 Task: Open a Black Tie Letter Template save the file as 'inventory' Remove the following opetions from template: '1.	Type the sender company name_x000D_
2.	Type the sender company address_x000D_
3.	Type the recipient address_x000D_
4.	Type the closing_x000D_
5.	Type the sender title_x000D_
6.	Type the sender company name_x000D_
'Pick the date  '18 May, 2023' and type Salutation  Greetings. Add body to the letter I wanted to express my sincere appreciation for your hard work and dedication. Your commitment to excellence has not gone unnoticed, and I am grateful to have you as part of our team. Your contributions are invaluable, and I look forward to our continued success together.. Insert watermark  'confidential 37'
Action: Mouse moved to (19, 18)
Screenshot: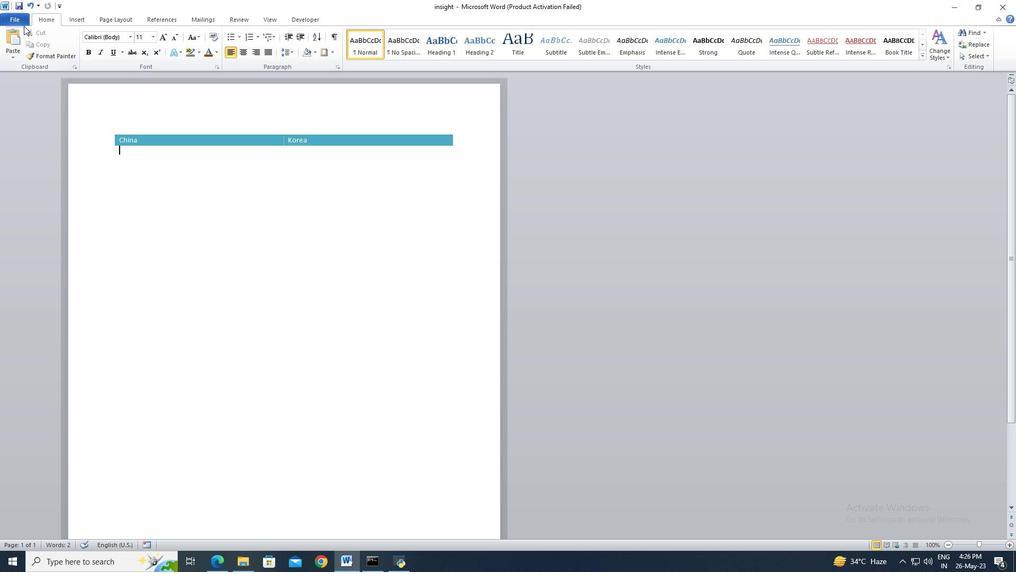 
Action: Mouse pressed left at (19, 18)
Screenshot: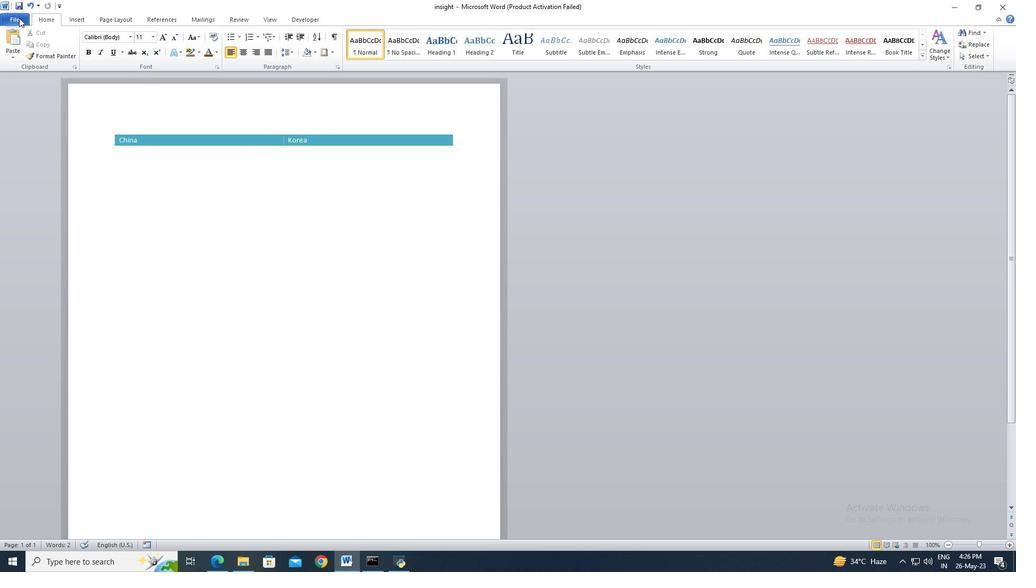 
Action: Mouse moved to (19, 137)
Screenshot: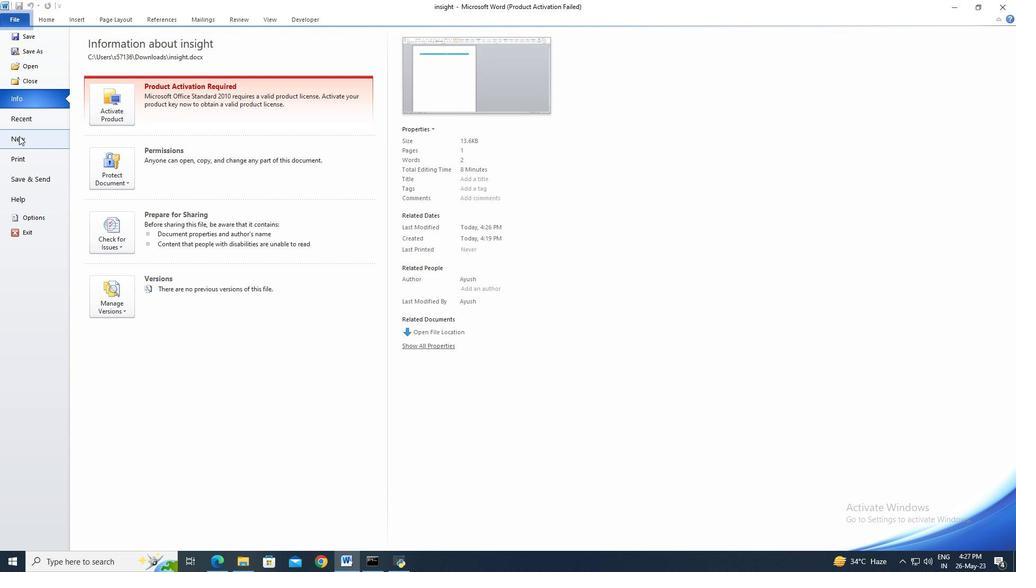 
Action: Mouse pressed left at (19, 137)
Screenshot: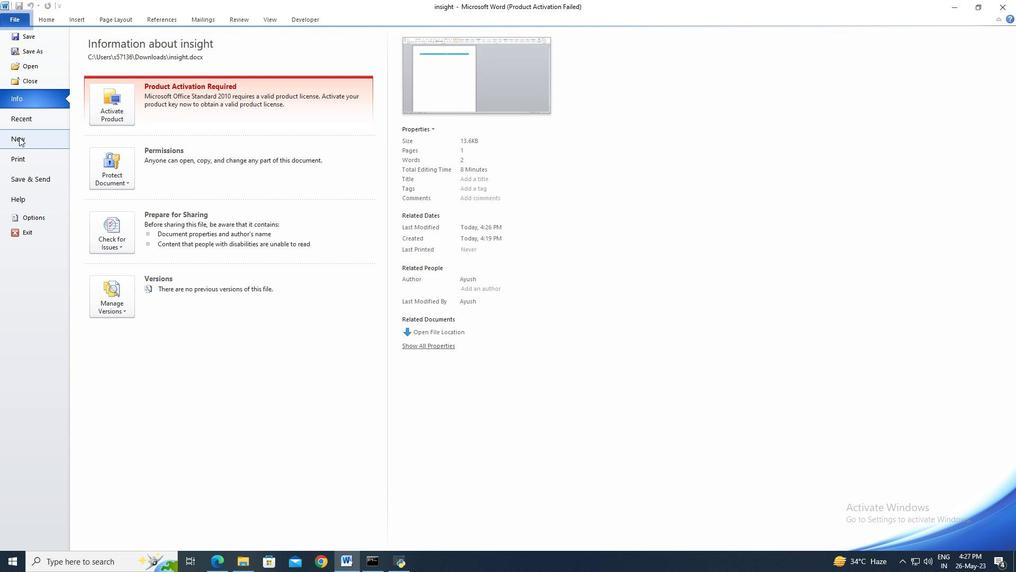 
Action: Mouse moved to (231, 123)
Screenshot: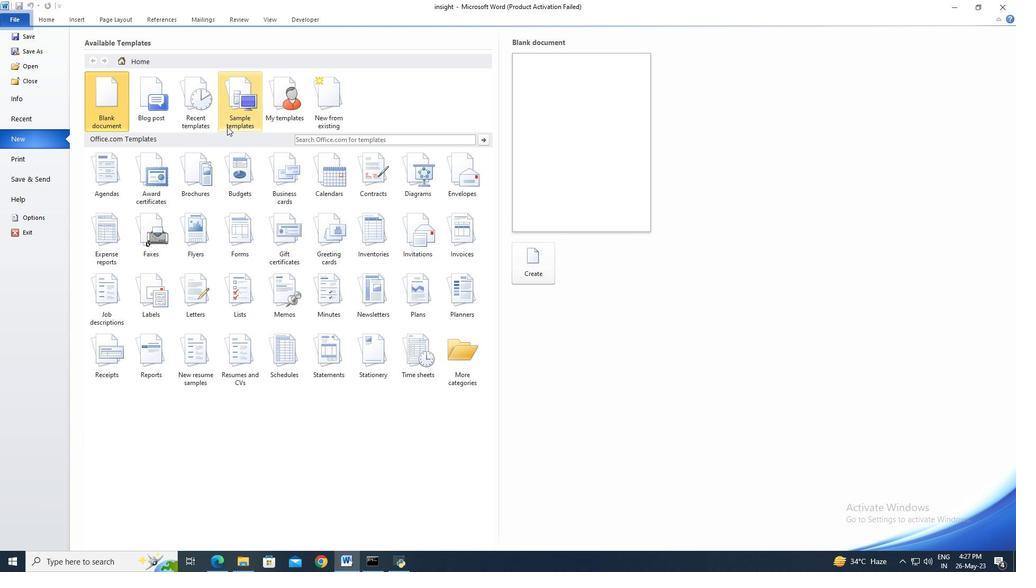 
Action: Mouse pressed left at (231, 123)
Screenshot: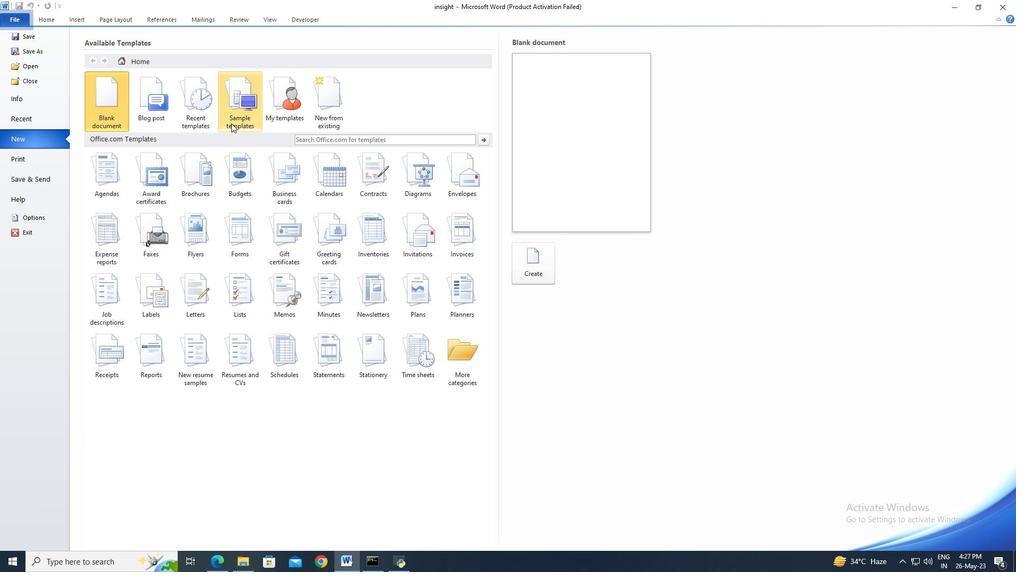 
Action: Mouse moved to (375, 217)
Screenshot: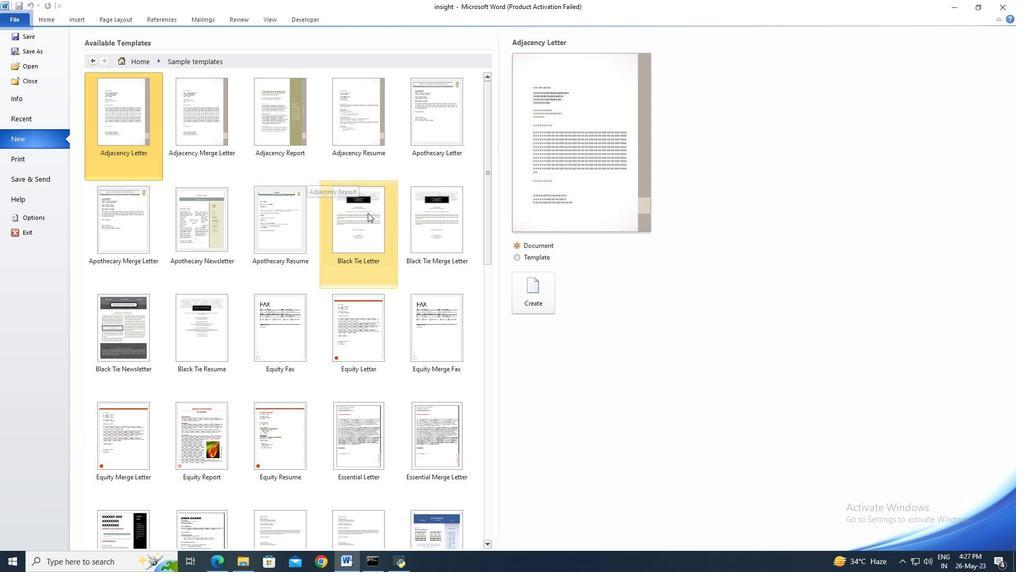 
Action: Mouse pressed left at (375, 217)
Screenshot: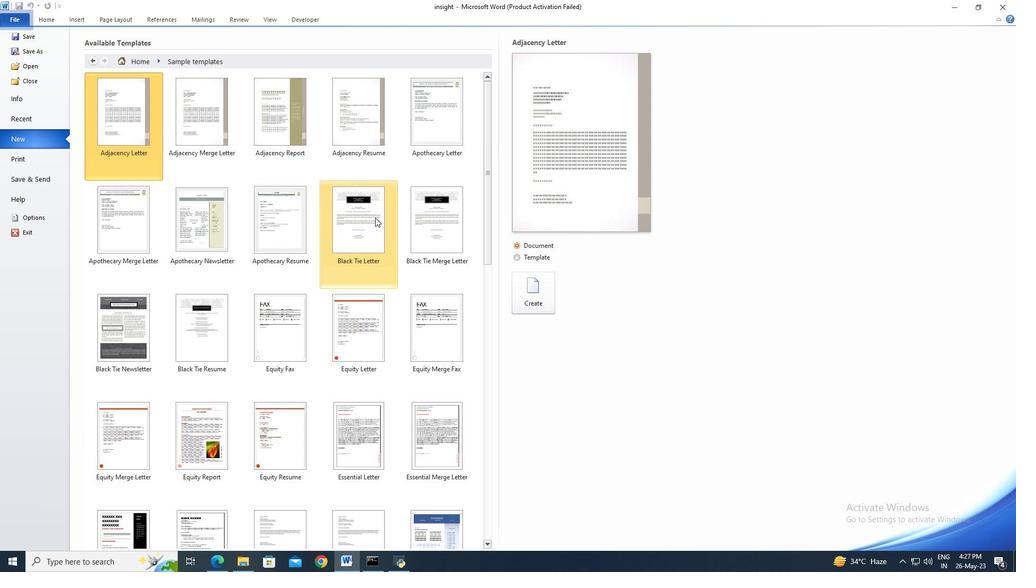 
Action: Mouse moved to (515, 256)
Screenshot: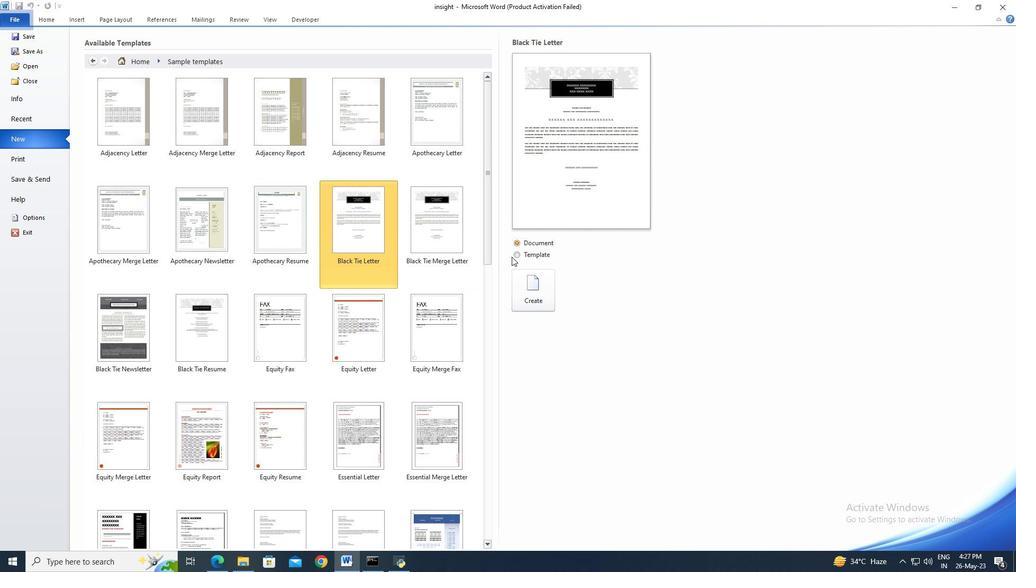 
Action: Mouse pressed left at (515, 256)
Screenshot: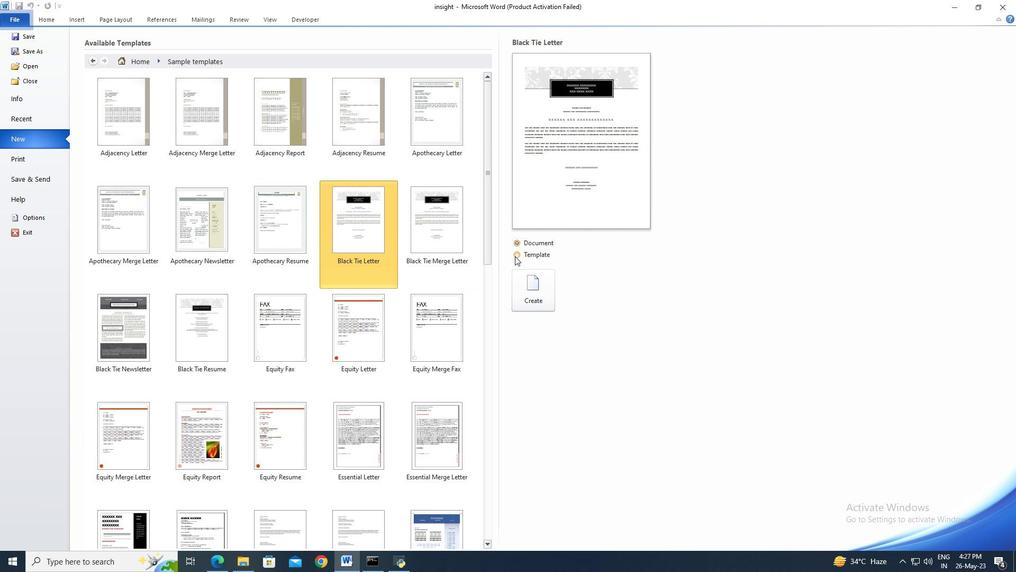 
Action: Mouse moved to (522, 290)
Screenshot: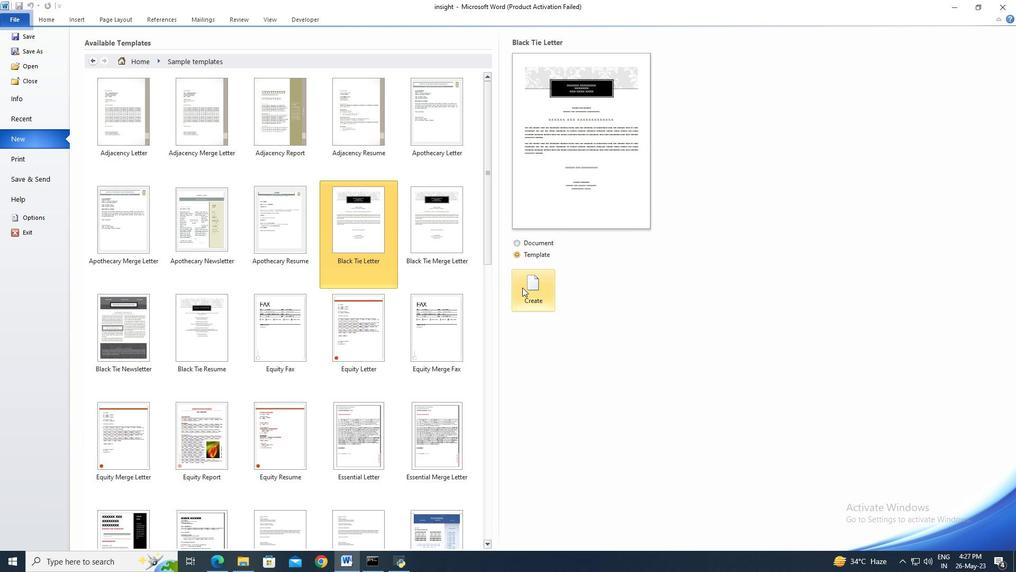 
Action: Mouse pressed left at (522, 290)
Screenshot: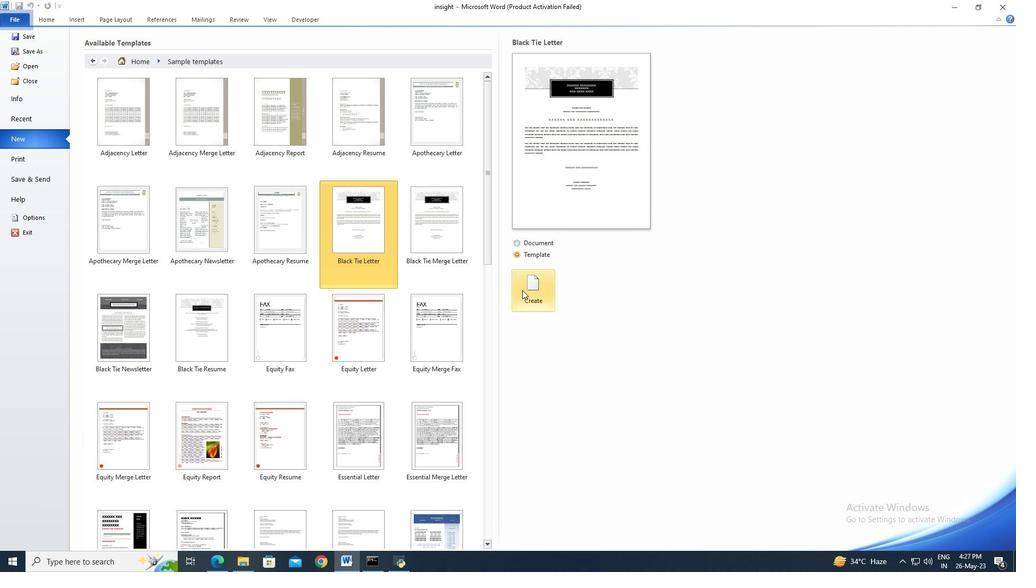 
Action: Mouse moved to (18, 20)
Screenshot: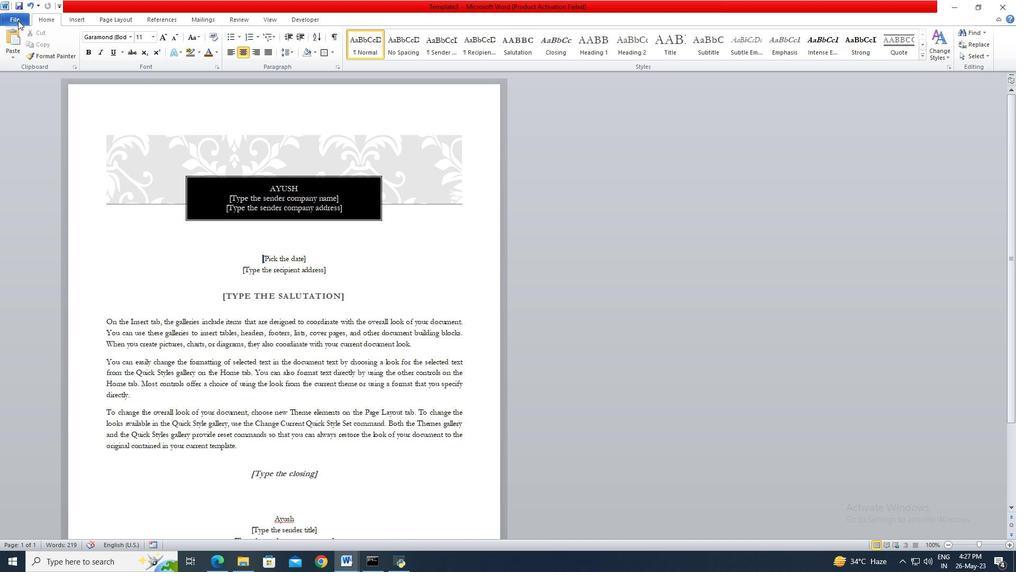 
Action: Mouse pressed left at (18, 20)
Screenshot: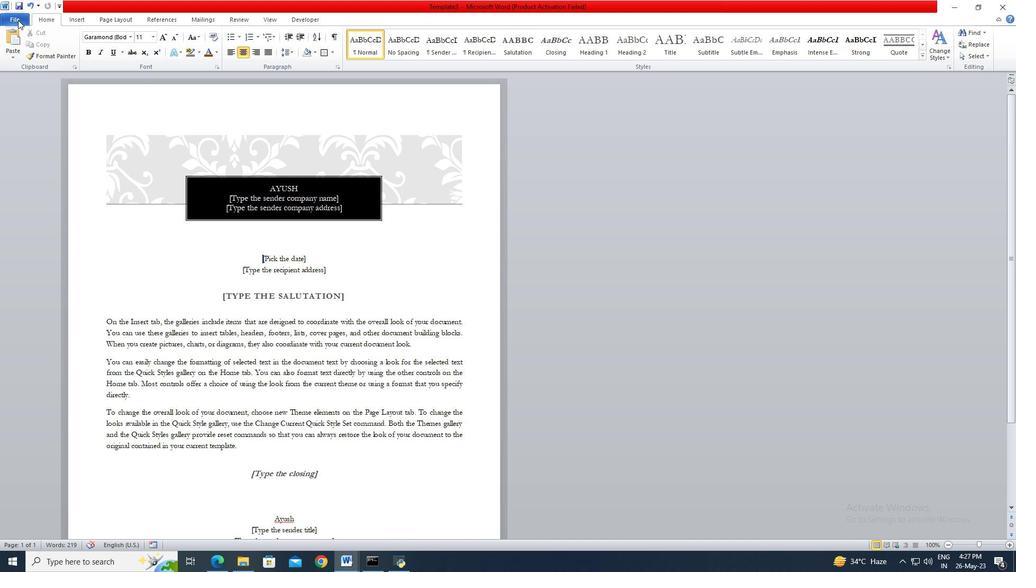 
Action: Mouse moved to (18, 52)
Screenshot: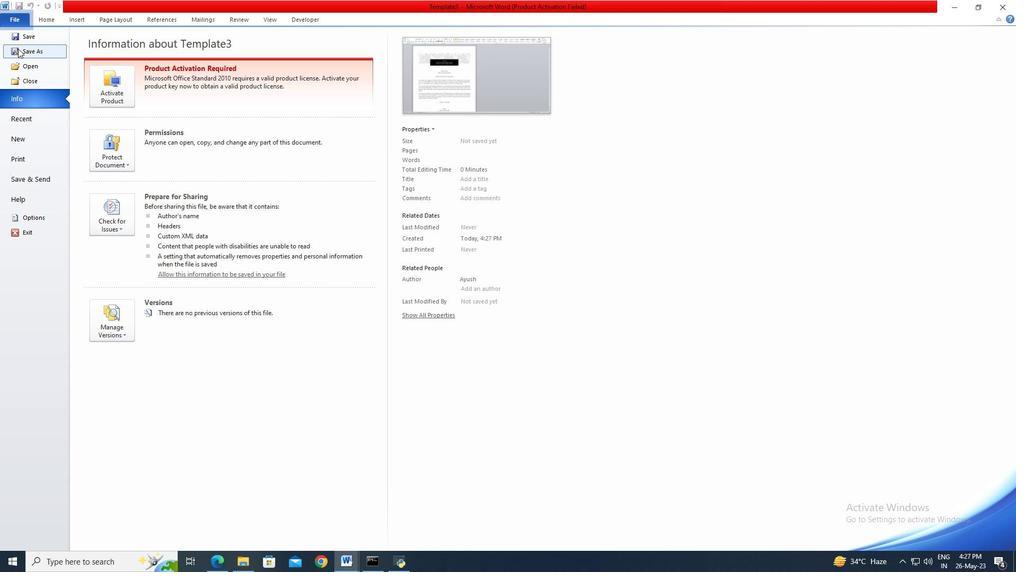 
Action: Mouse pressed left at (18, 52)
Screenshot: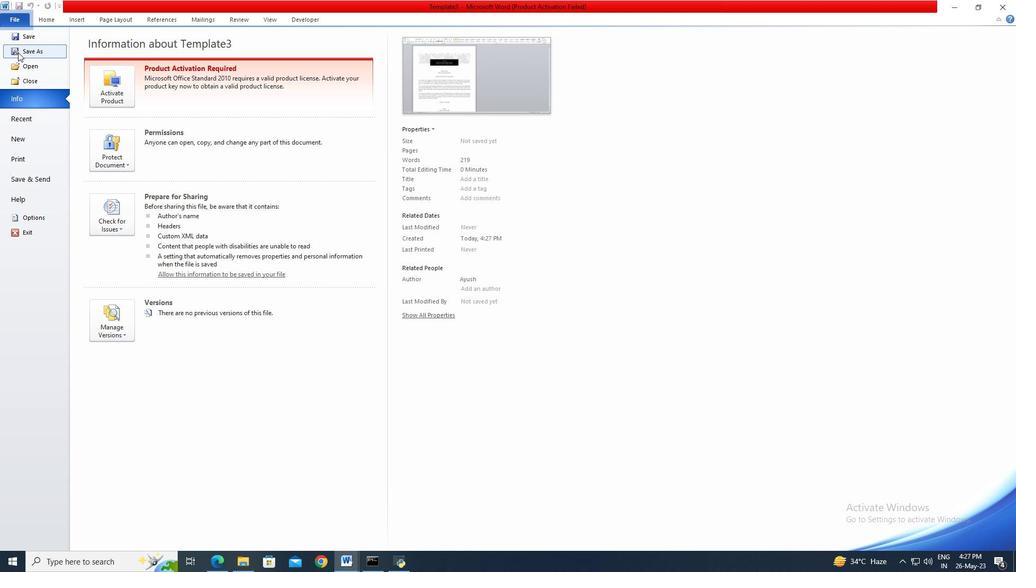 
Action: Mouse moved to (34, 112)
Screenshot: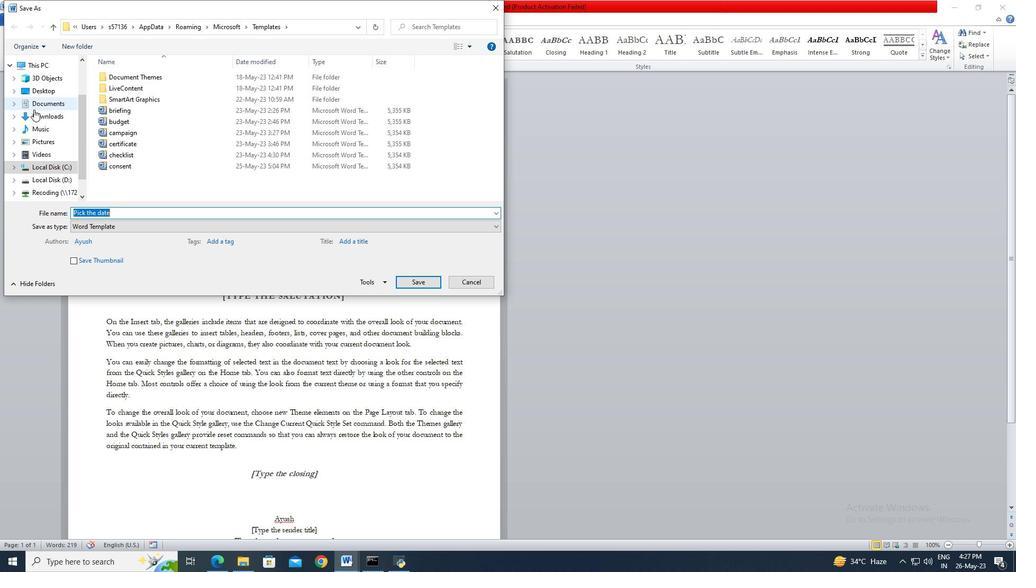 
Action: Mouse pressed left at (34, 112)
Screenshot: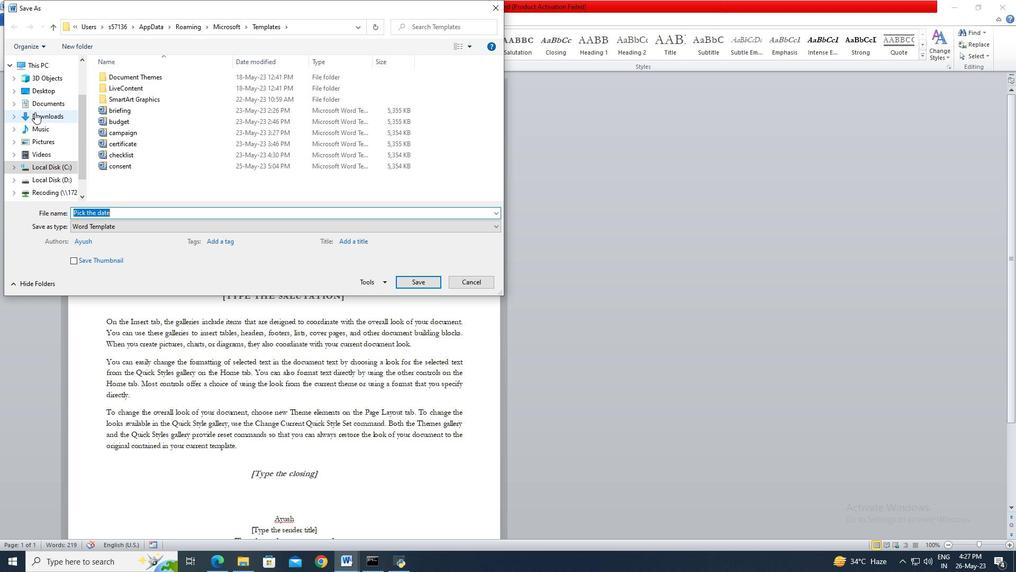 
Action: Mouse moved to (111, 212)
Screenshot: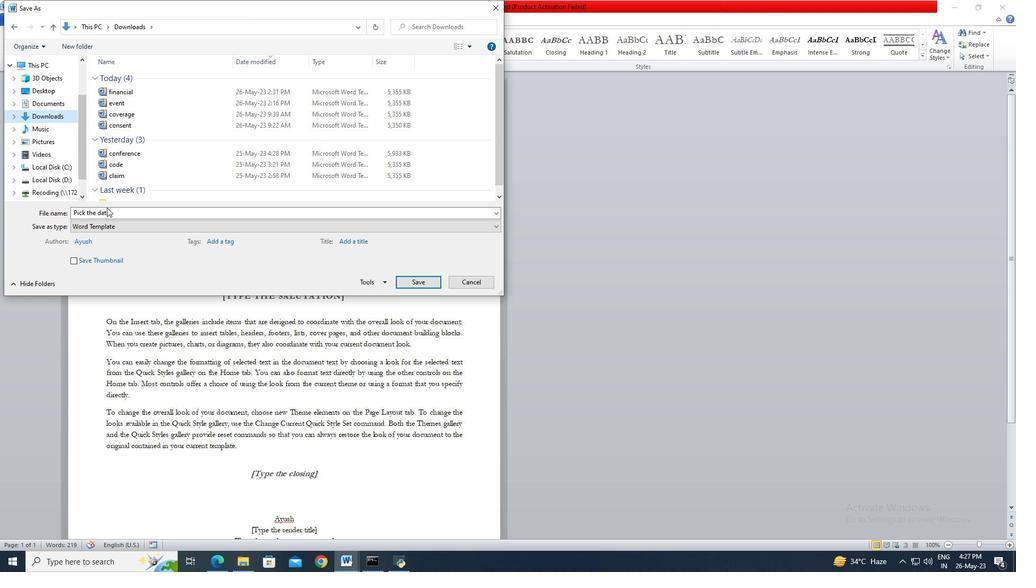 
Action: Mouse pressed left at (111, 212)
Screenshot: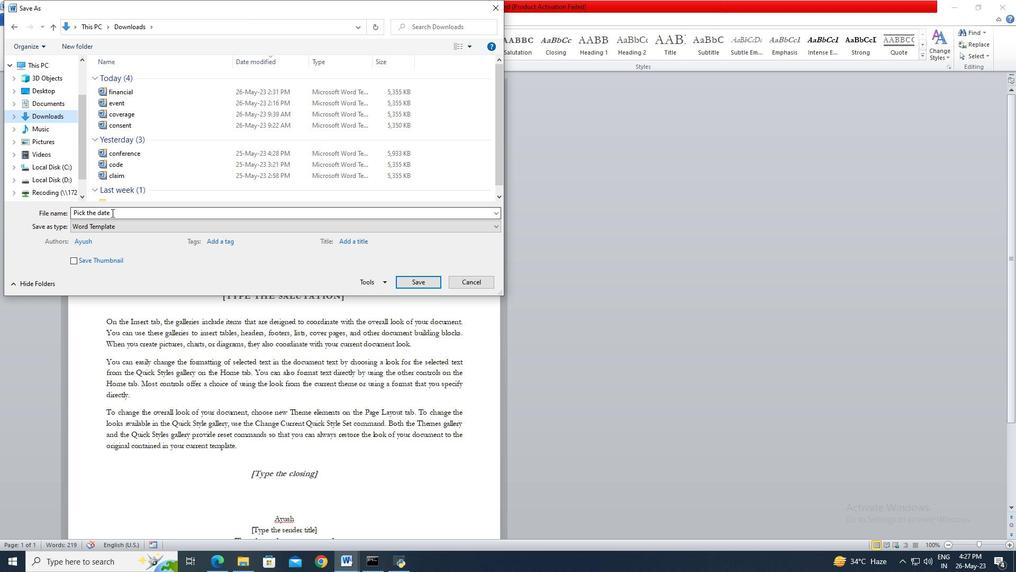 
Action: Key pressed inventory
Screenshot: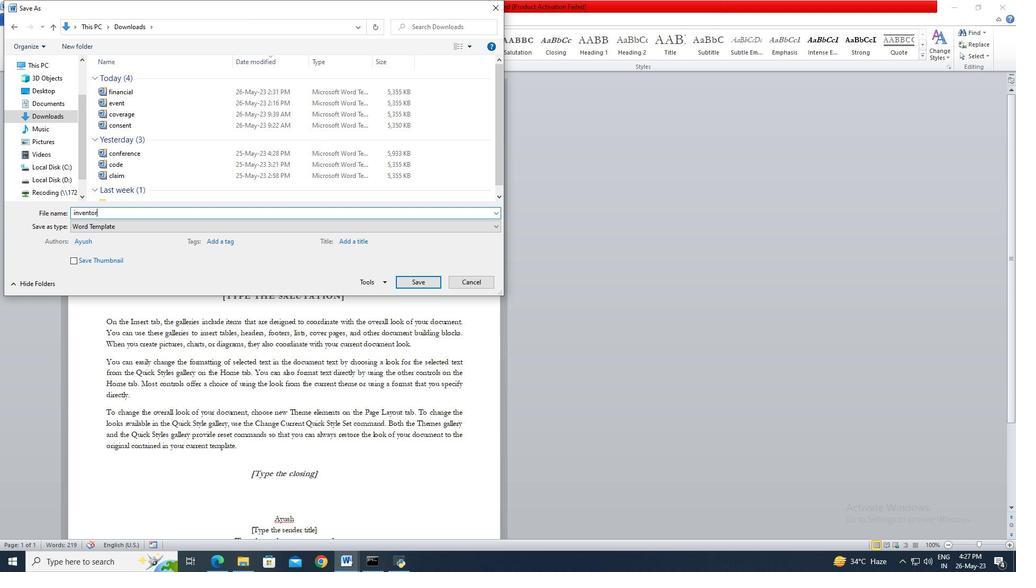 
Action: Mouse moved to (416, 282)
Screenshot: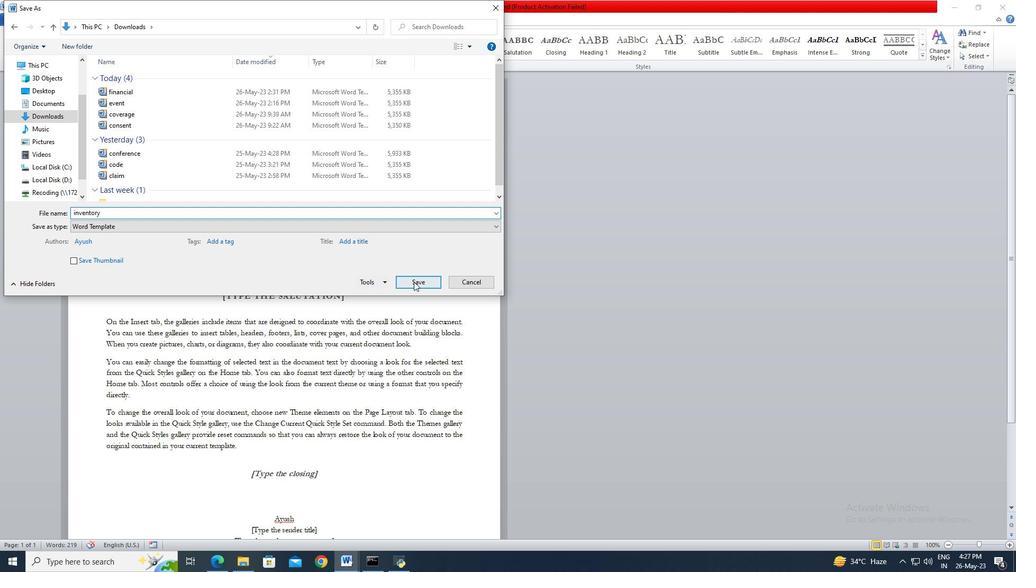
Action: Mouse pressed left at (416, 282)
Screenshot: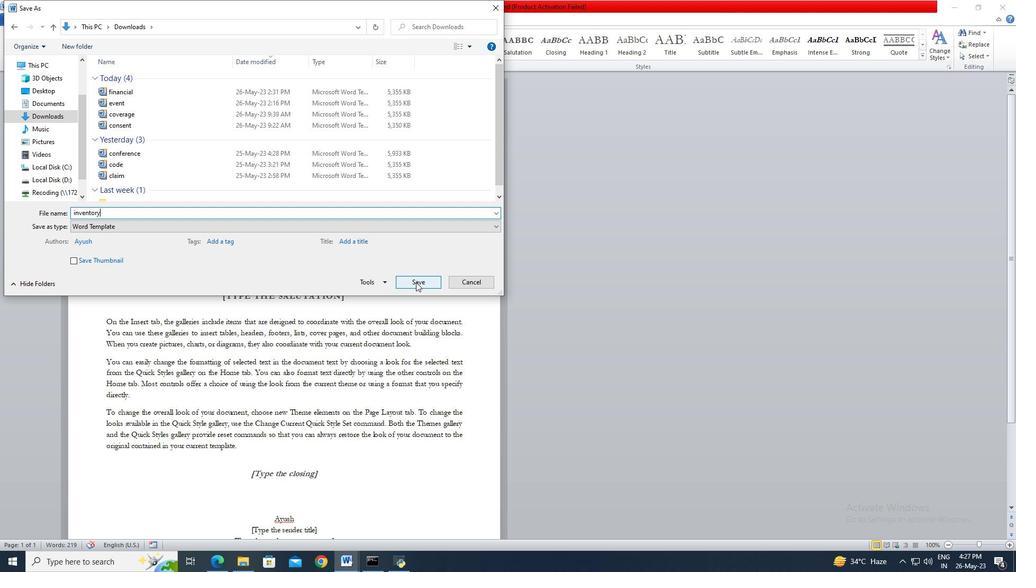 
Action: Mouse moved to (345, 195)
Screenshot: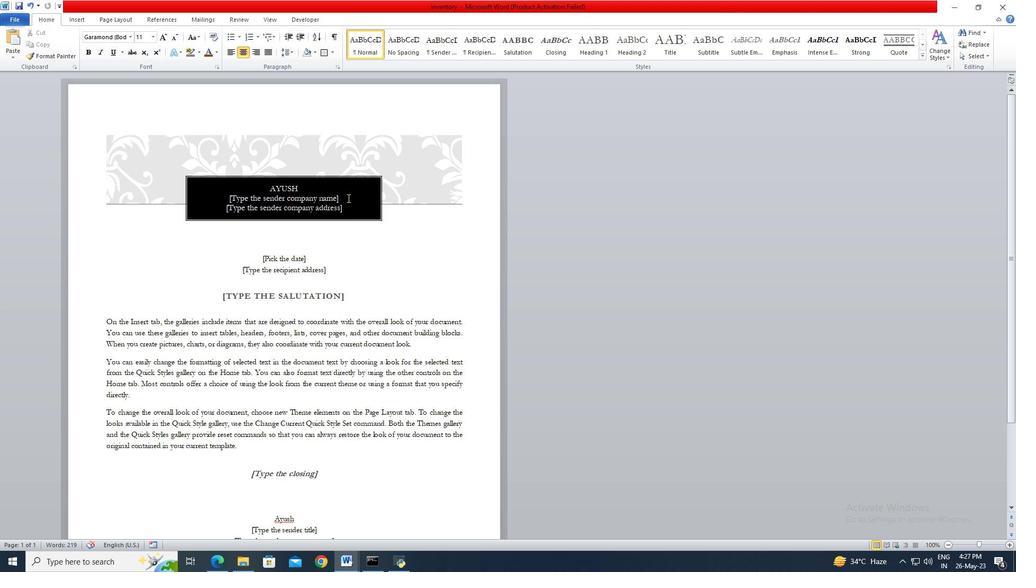 
Action: Mouse pressed left at (345, 195)
Screenshot: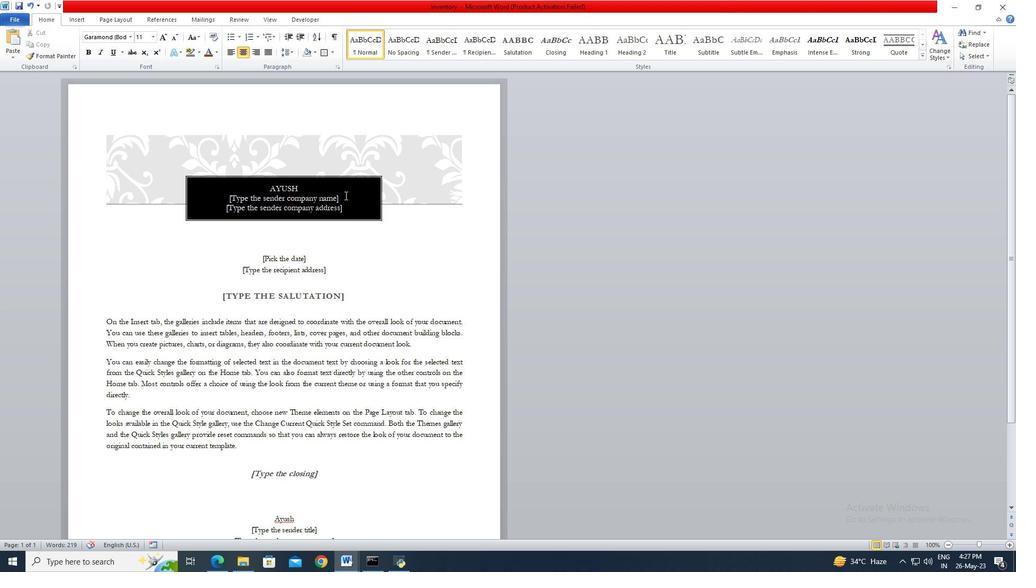 
Action: Key pressed <Key.backspace><Key.delete>
Screenshot: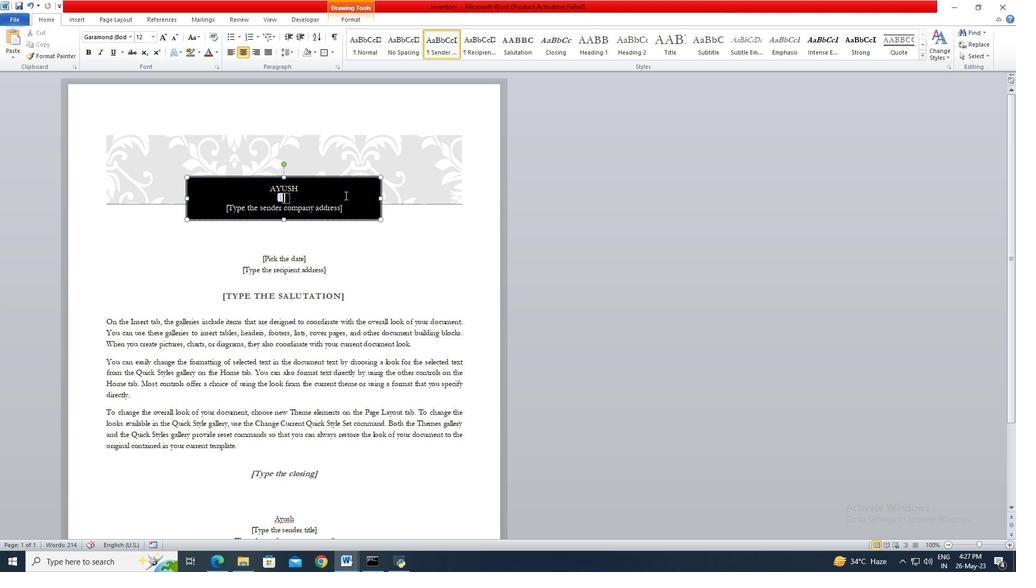 
Action: Mouse moved to (345, 209)
Screenshot: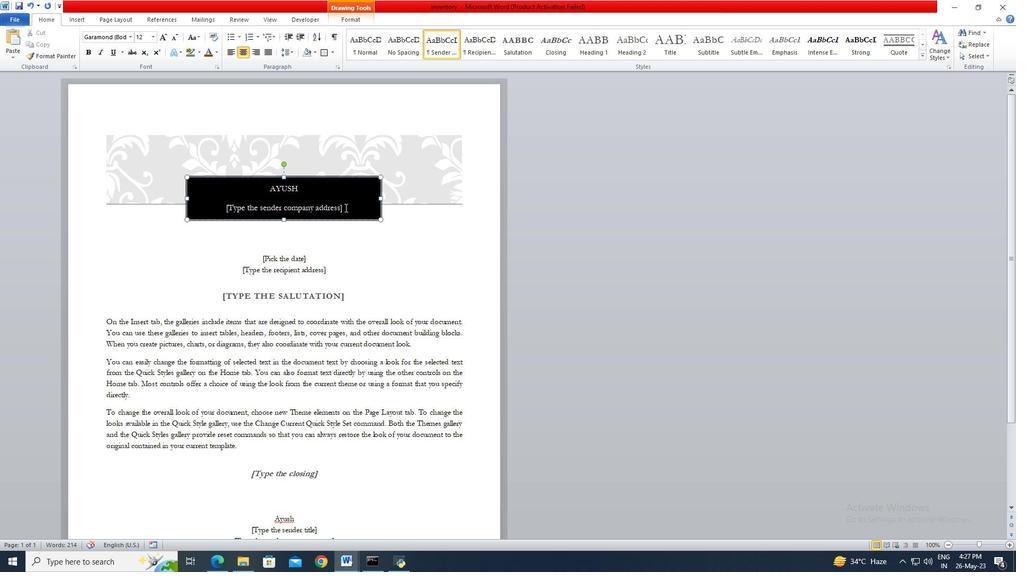 
Action: Mouse pressed left at (345, 209)
Screenshot: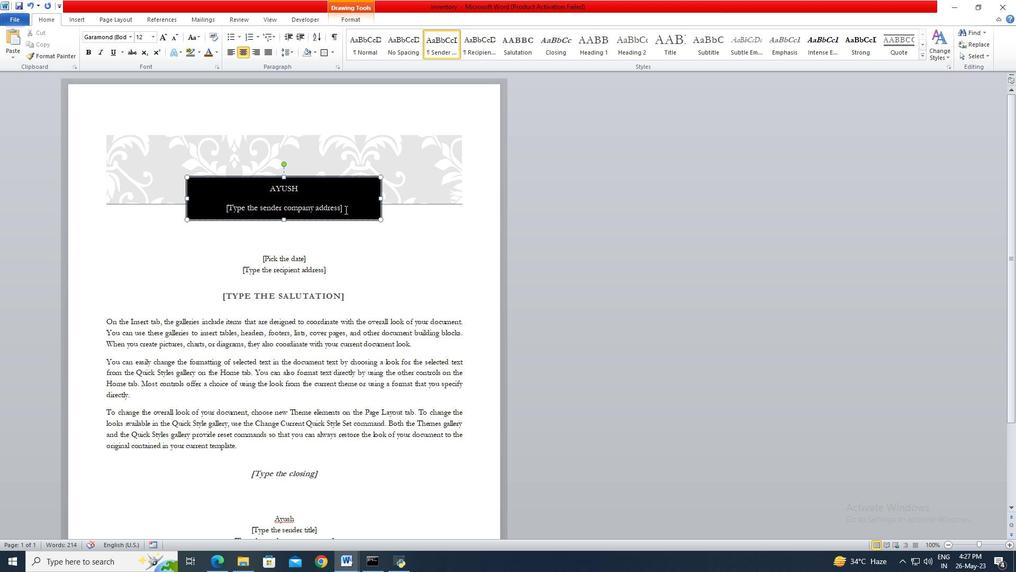 
Action: Key pressed <Key.backspace><Key.delete>
Screenshot: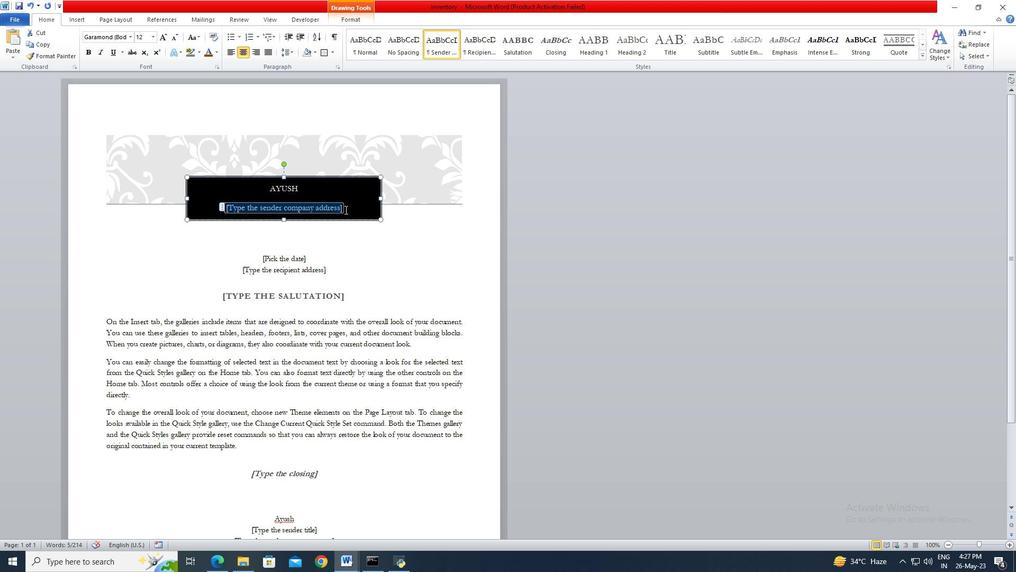 
Action: Mouse moved to (322, 273)
Screenshot: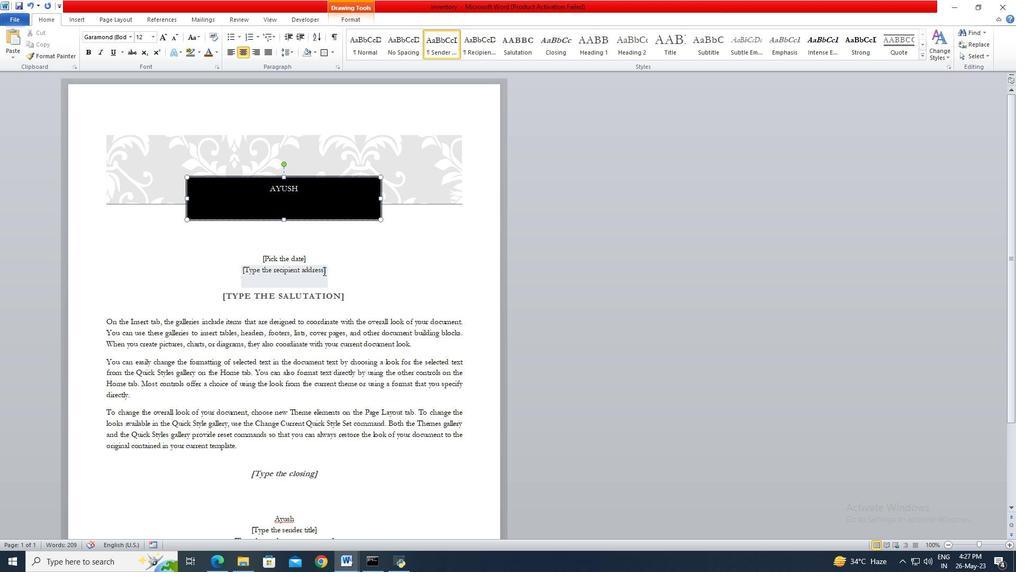 
Action: Mouse pressed left at (322, 273)
Screenshot: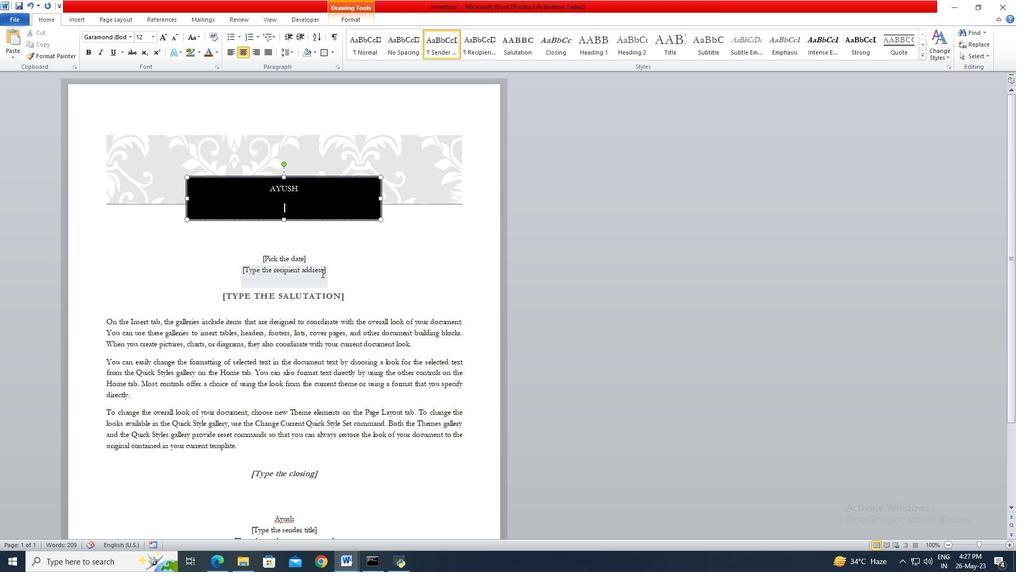 
Action: Key pressed <Key.backspace>
Screenshot: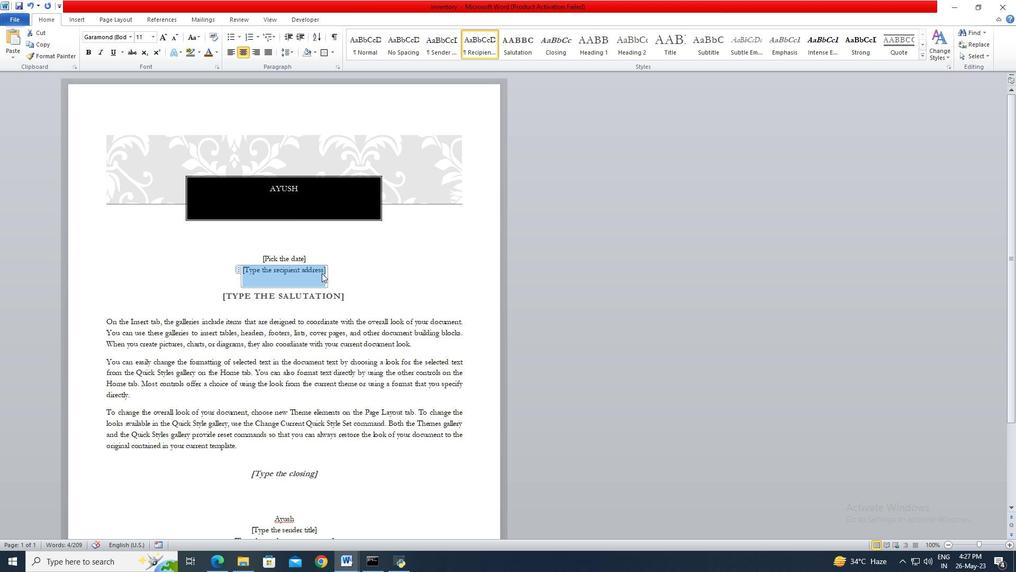 
Action: Mouse scrolled (322, 272) with delta (0, 0)
Screenshot: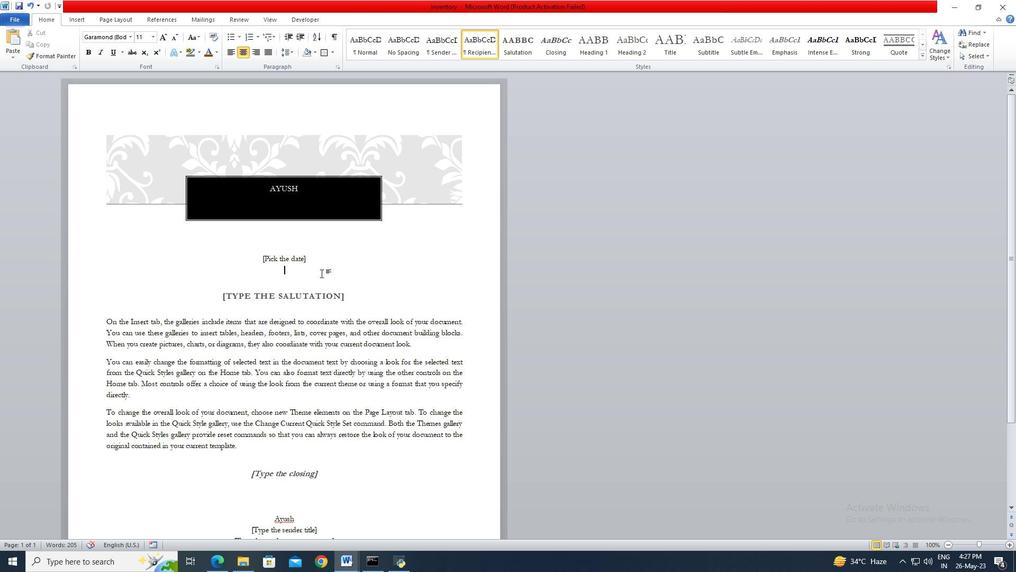 
Action: Mouse scrolled (322, 272) with delta (0, 0)
Screenshot: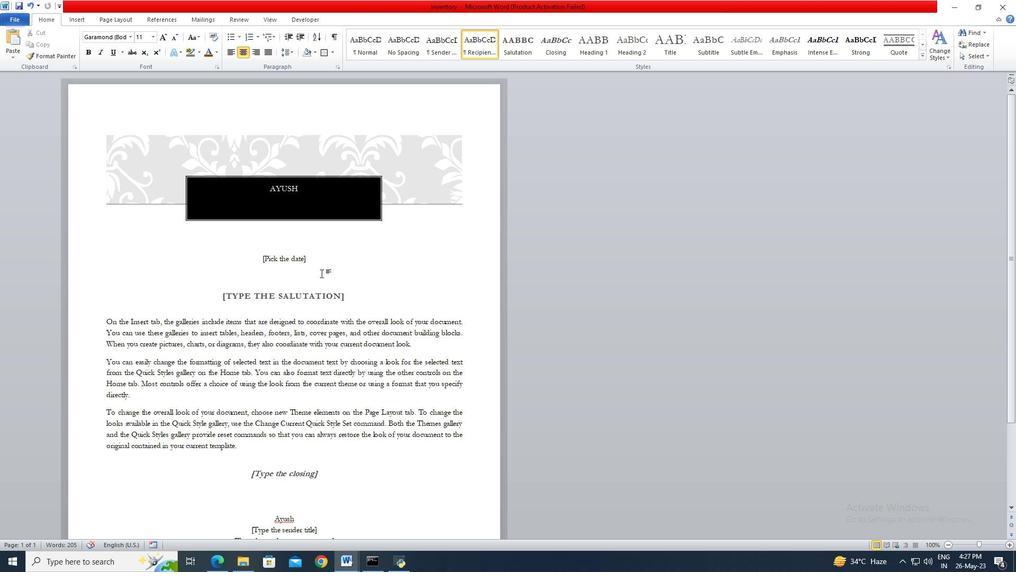 
Action: Mouse moved to (308, 421)
Screenshot: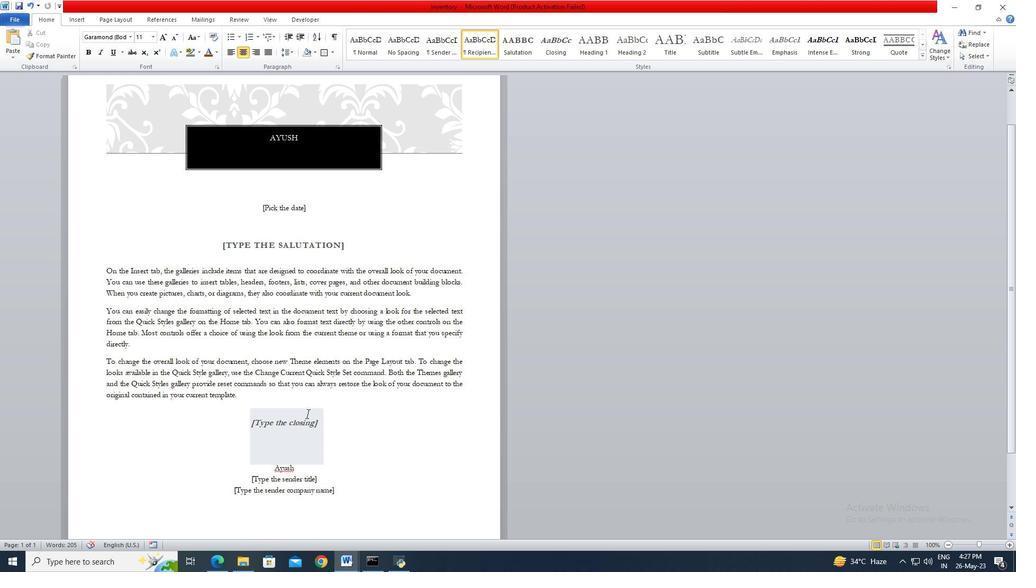 
Action: Mouse pressed left at (308, 421)
Screenshot: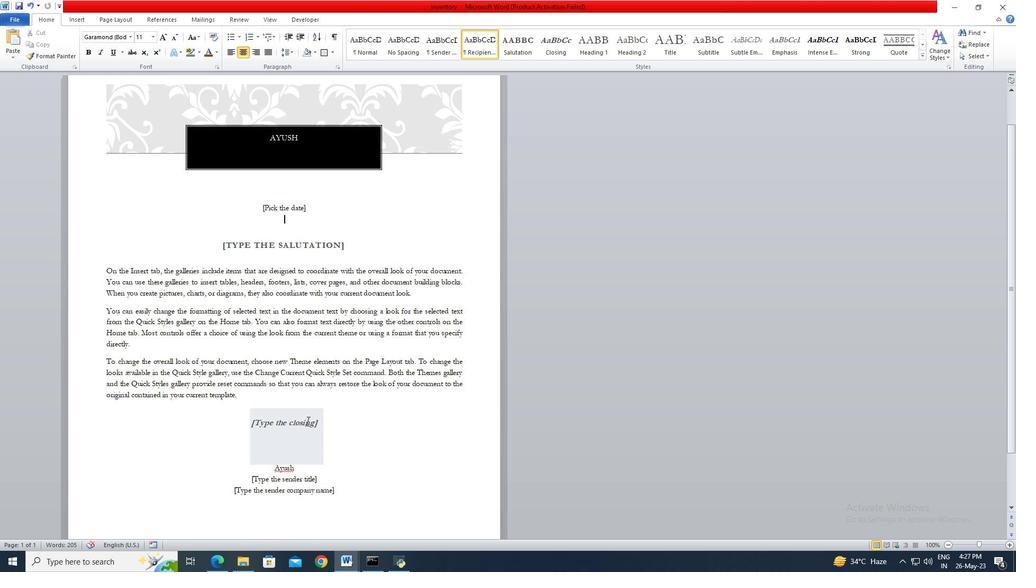 
Action: Key pressed <Key.backspace>
Screenshot: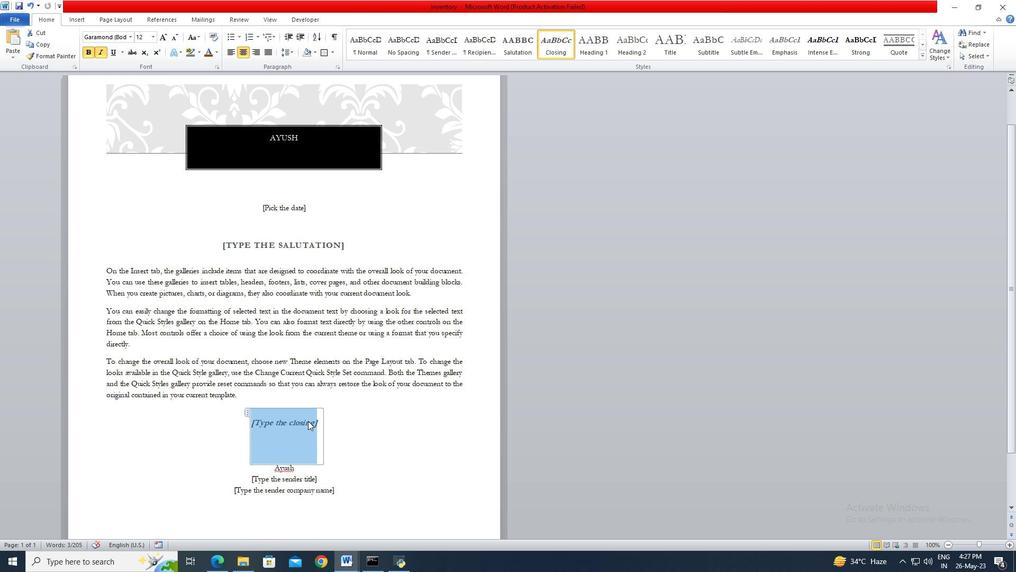 
Action: Mouse moved to (307, 483)
Screenshot: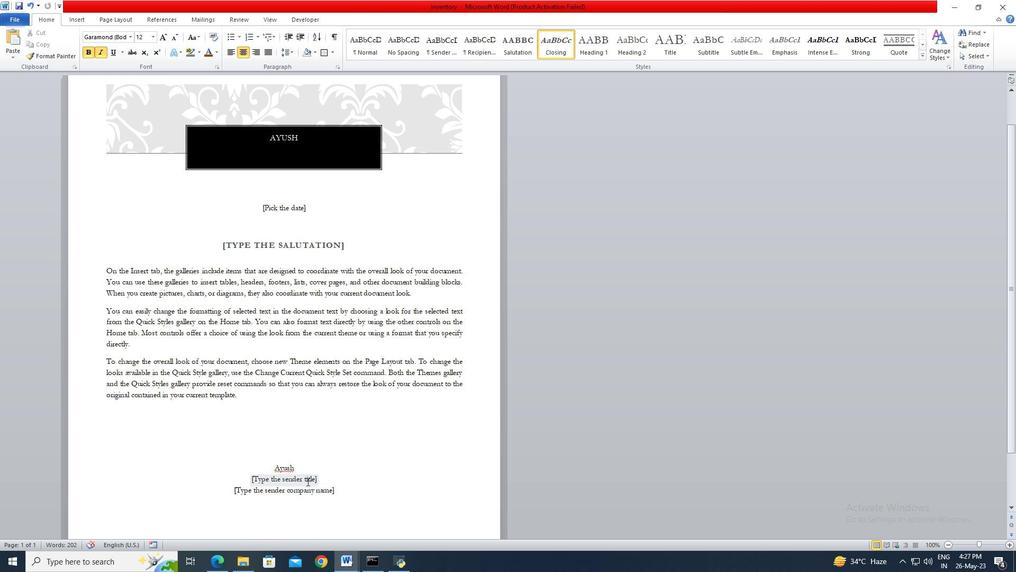 
Action: Mouse pressed left at (307, 483)
Screenshot: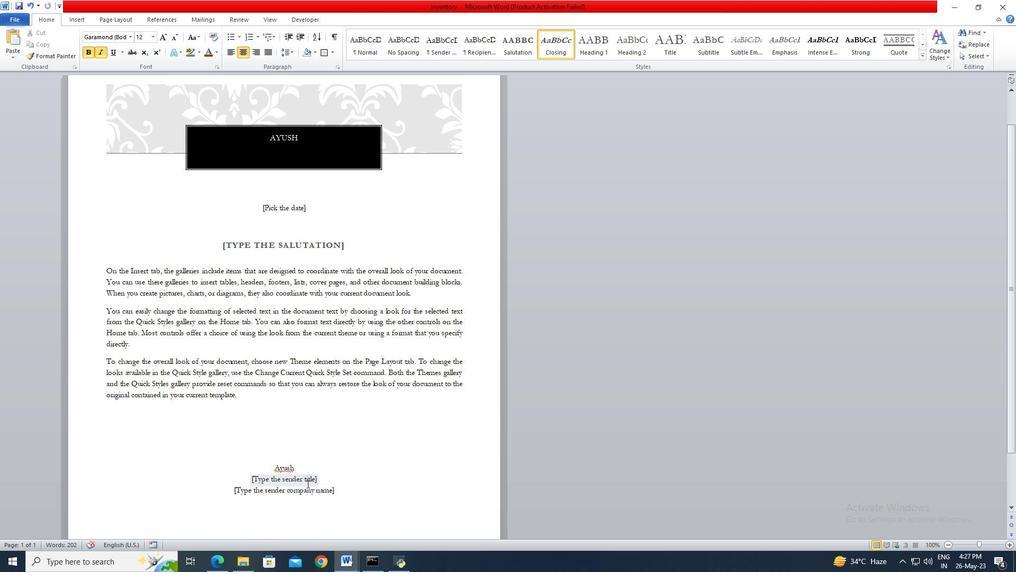 
Action: Key pressed <Key.backspace>
Screenshot: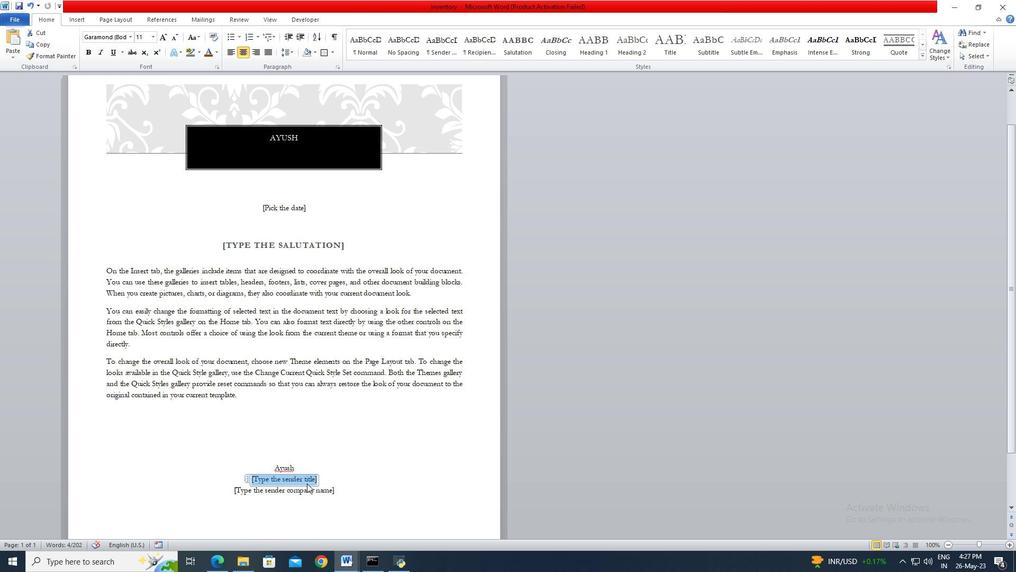 
Action: Mouse moved to (307, 488)
Screenshot: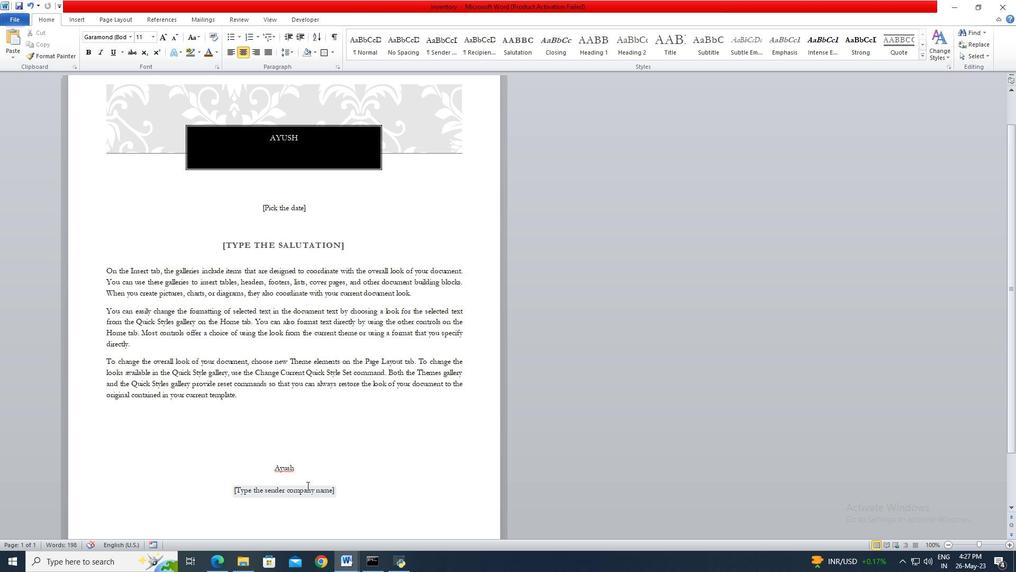 
Action: Mouse pressed left at (307, 488)
Screenshot: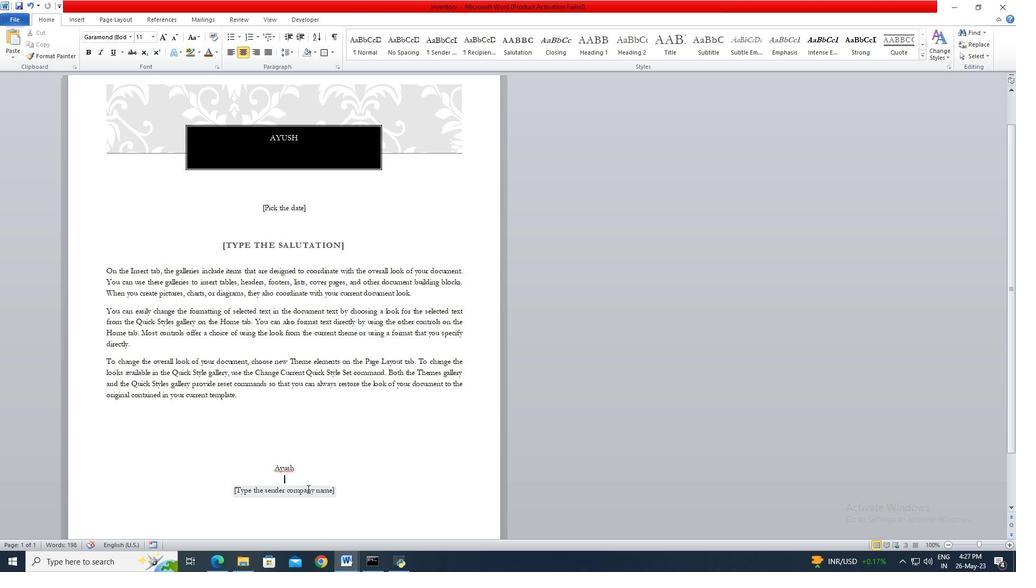 
Action: Key pressed <Key.backspace><Key.delete>
Screenshot: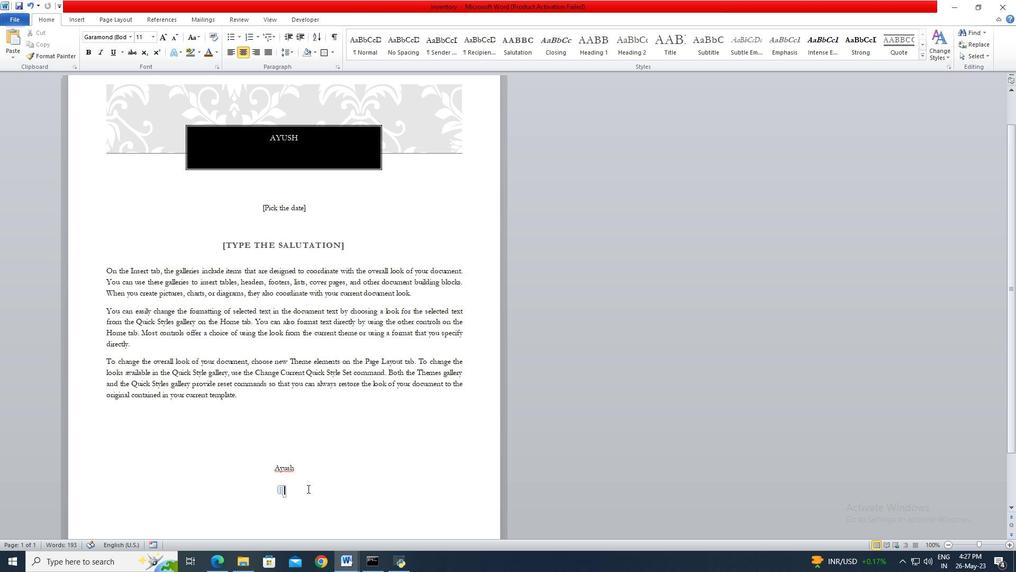 
Action: Mouse moved to (286, 204)
Screenshot: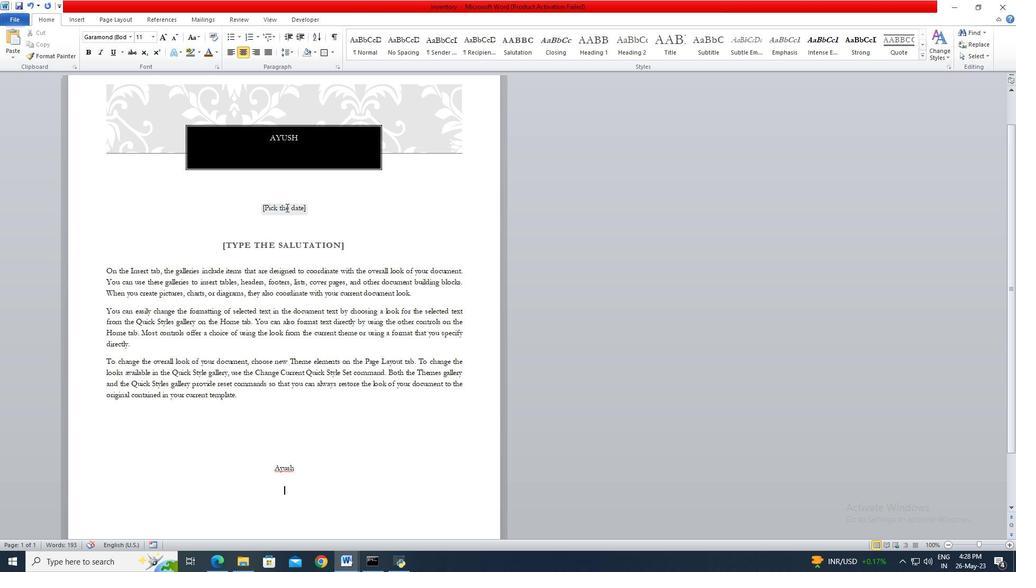 
Action: Mouse pressed left at (286, 204)
Screenshot: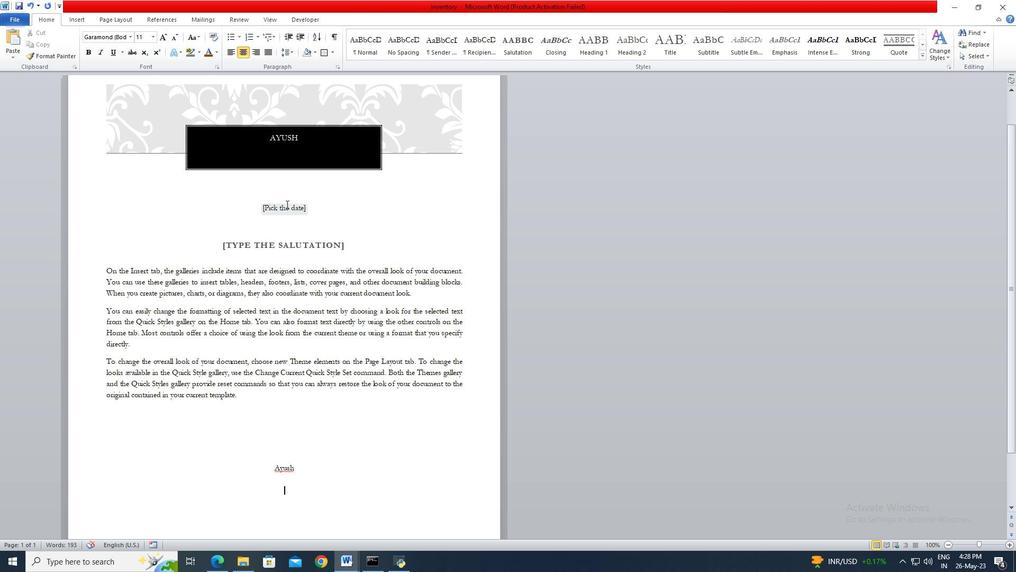 
Action: Mouse moved to (310, 208)
Screenshot: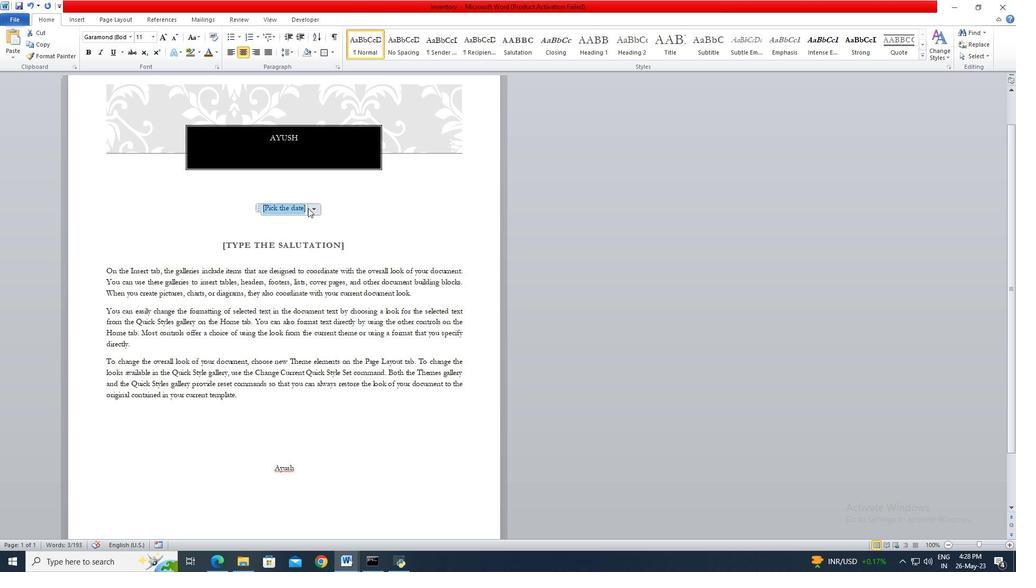 
Action: Mouse pressed left at (310, 208)
Screenshot: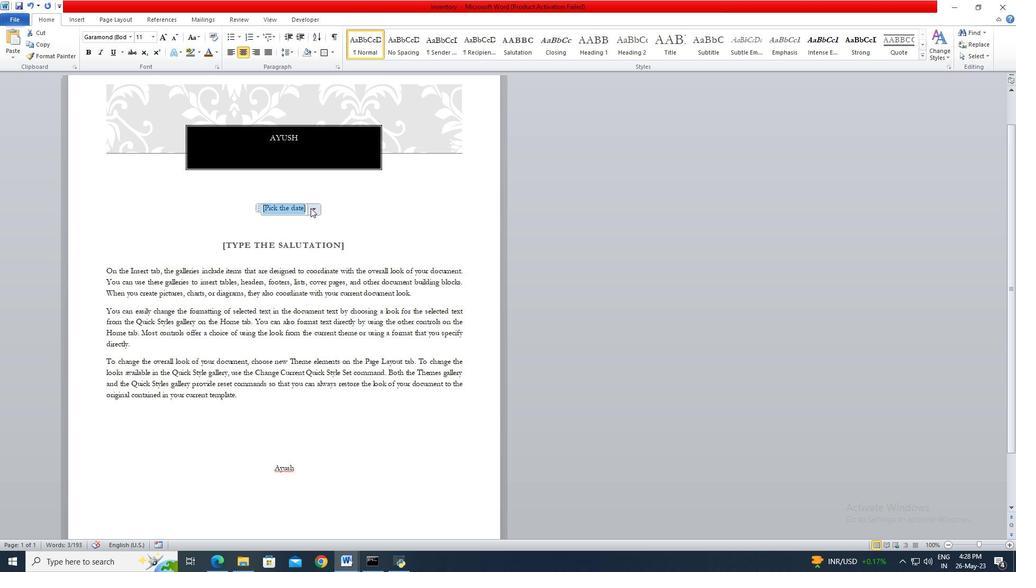 
Action: Mouse moved to (277, 257)
Screenshot: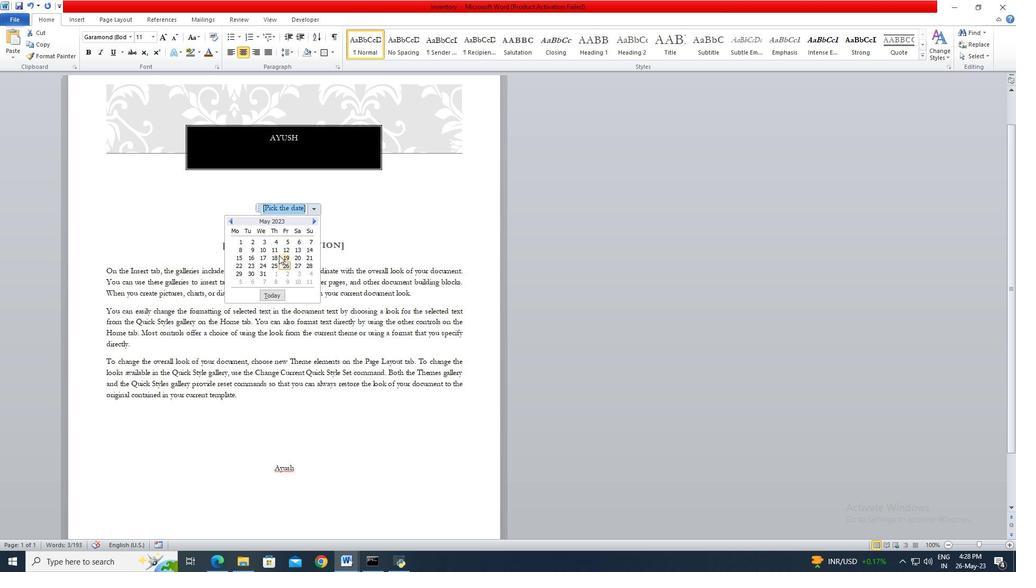
Action: Mouse pressed left at (277, 257)
Screenshot: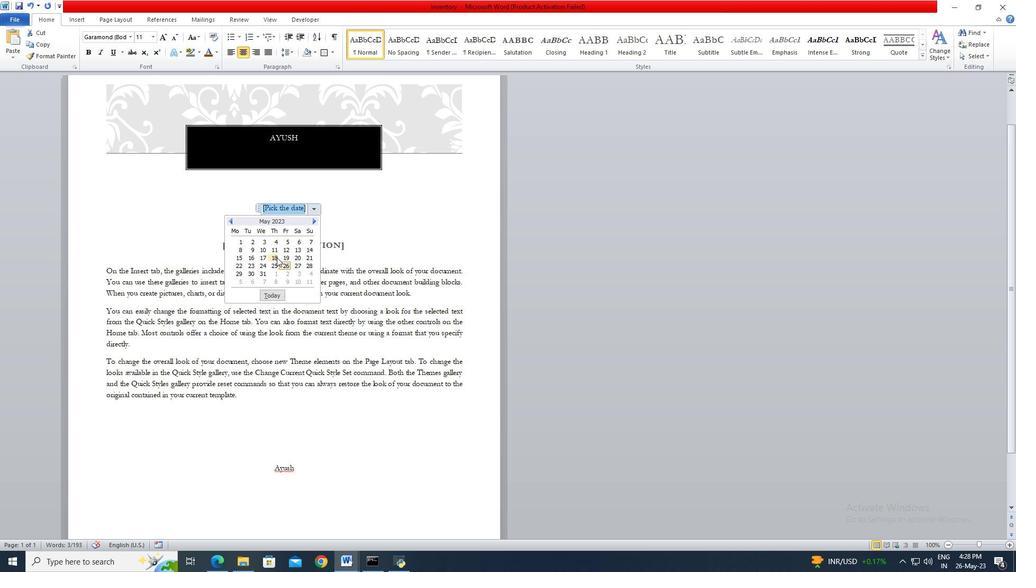 
Action: Mouse moved to (252, 248)
Screenshot: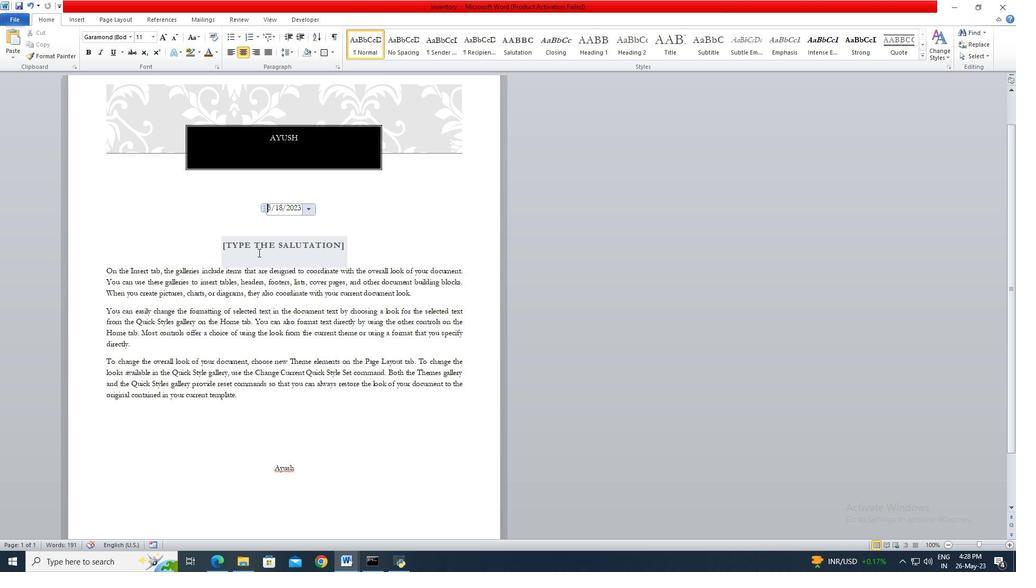 
Action: Mouse pressed left at (252, 248)
Screenshot: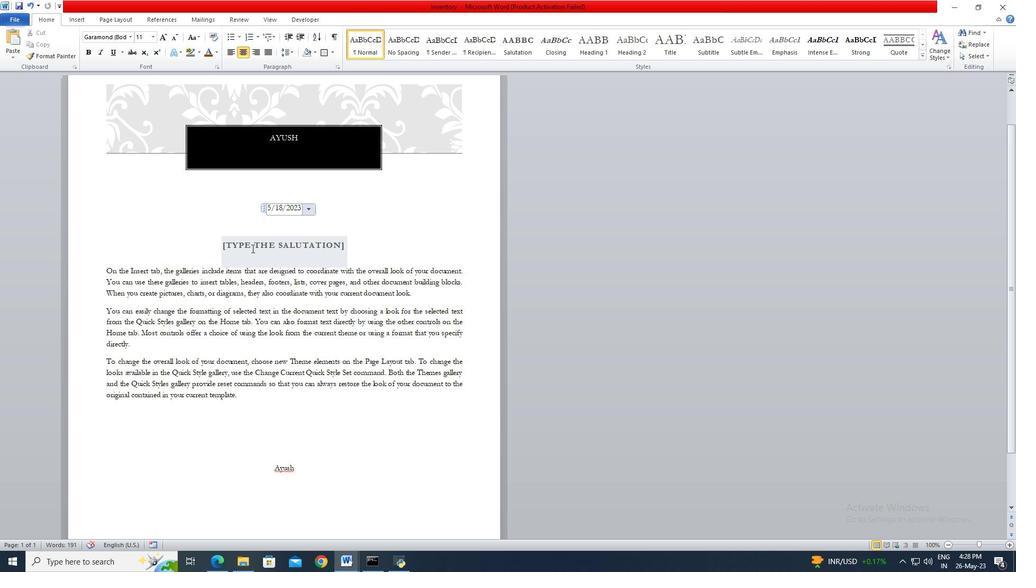 
Action: Key pressed <Key.shift>Greetings
Screenshot: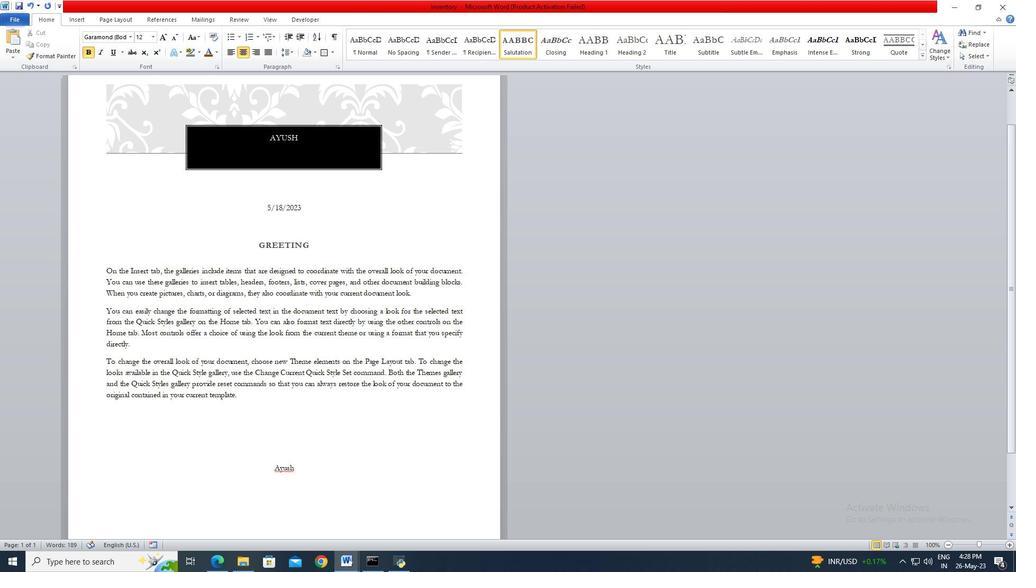 
Action: Mouse moved to (144, 279)
Screenshot: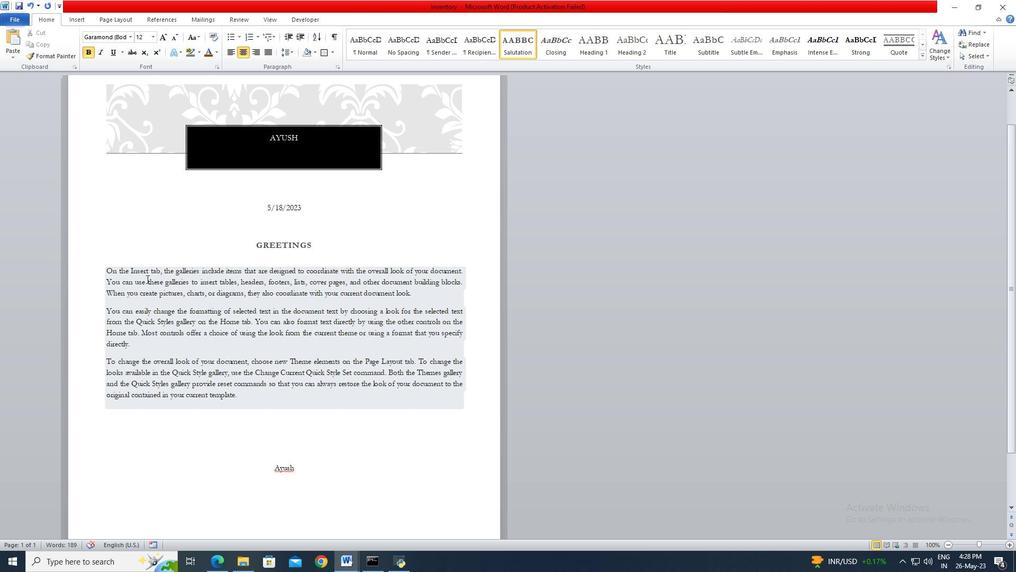 
Action: Mouse pressed left at (144, 279)
Screenshot: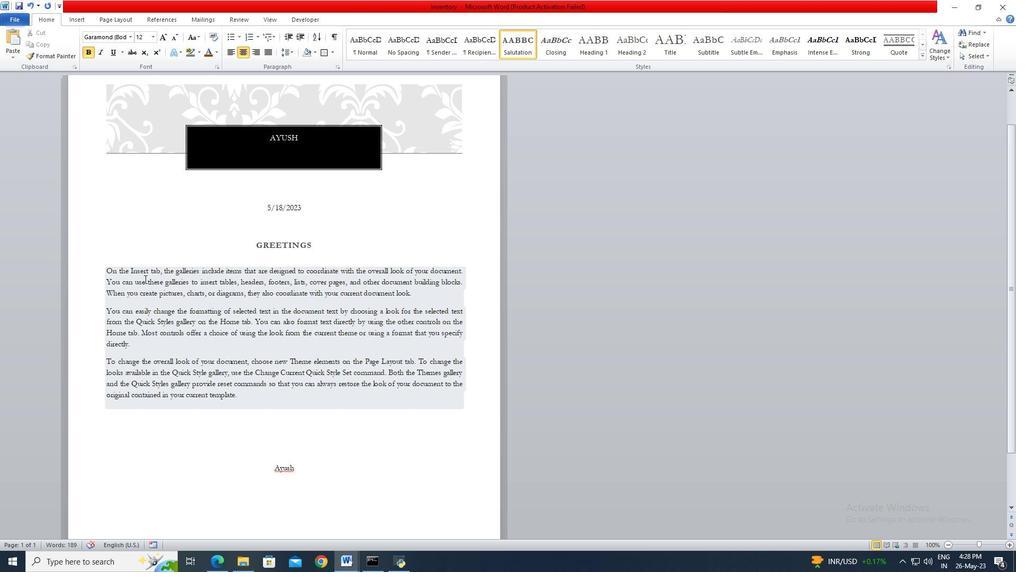 
Action: Key pressed <Key.shift>I<Key.space>wanted<Key.space>to<Key.space>express<Key.space>my<Key.space>sincere<Key.space>appreciate<Key.backspace>ion<Key.space>for<Key.space>your<Key.space>hardwork<Key.space>an<Key.backspace><Key.backspace><Key.backspace><Key.backspace><Key.backspace><Key.backspace><Key.backspace><Key.space>work<Key.space>and<Key.space>dedication<Key.space><Key.backspace>.<Key.space><Key.shift>Your<Key.space>commite<Key.backspace>ment<Key.space>to<Key.space>excellence<Key.space>has<Key.space>not<Key.space>gone<Key.space>unnoticed,<Key.space>and<Key.space><Key.shift>I<Key.space>am<Key.space>grateful<Key.space>to<Key.space>have<Key.space>you<Key.space>as<Key.space>part<Key.space>of<Key.space>our<Key.space>team.<Key.space><Key.shift>Your<Key.space>contributions<Key.space>are<Key.space>invaluable,<Key.space>and<Key.space><Key.shift>I<Key.space>look<Key.space>forward<Key.space>to<Key.space>our<Key.space>continued<Key.space>success<Key.space>together.
Screenshot: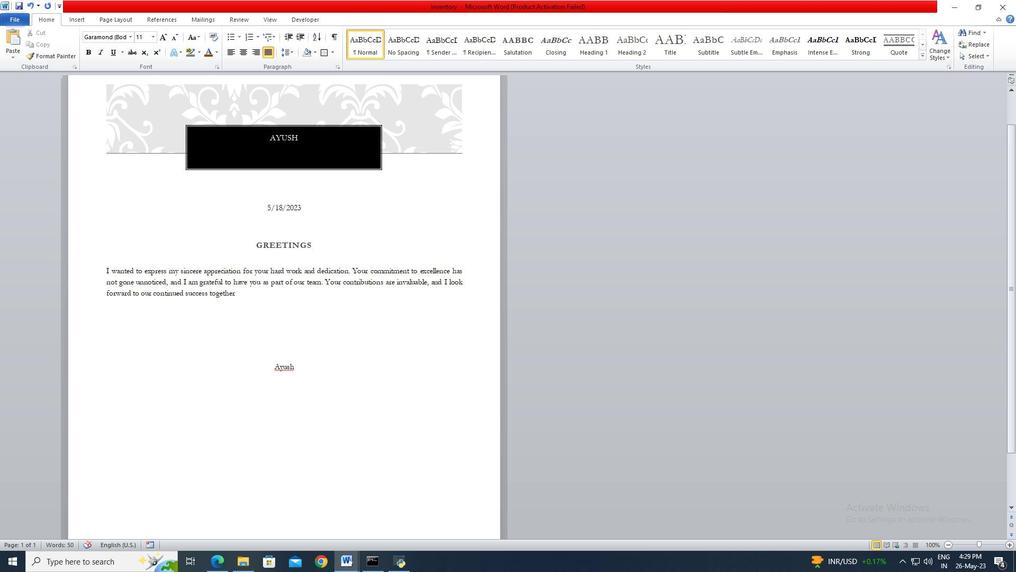
Action: Mouse moved to (108, 16)
Screenshot: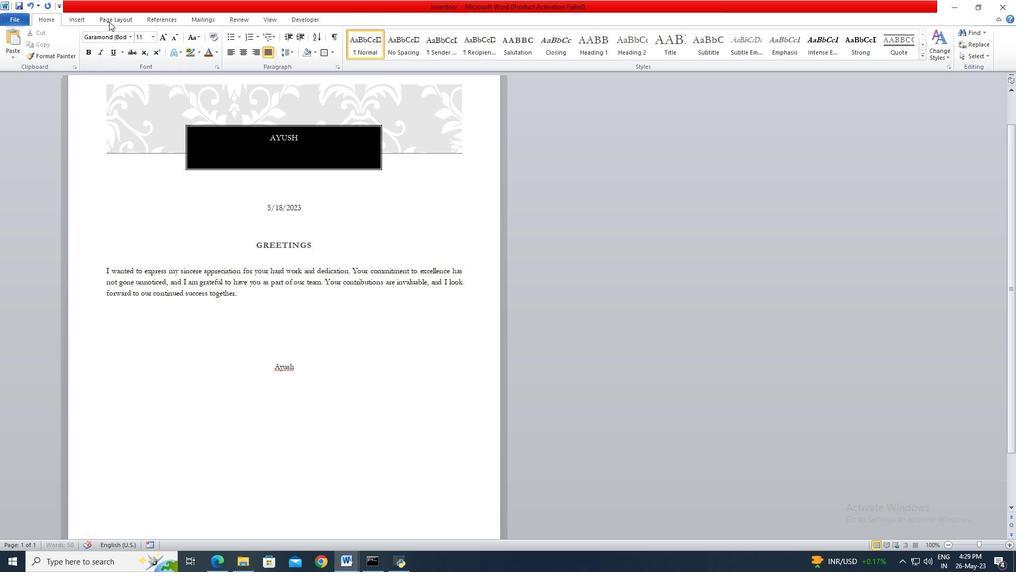 
Action: Mouse pressed left at (108, 16)
Screenshot: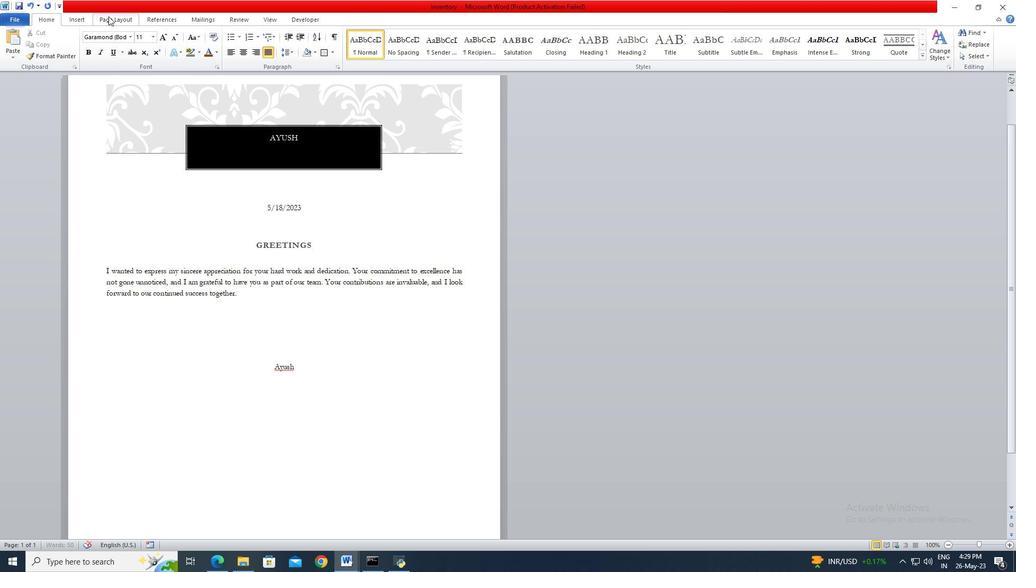 
Action: Mouse moved to (247, 48)
Screenshot: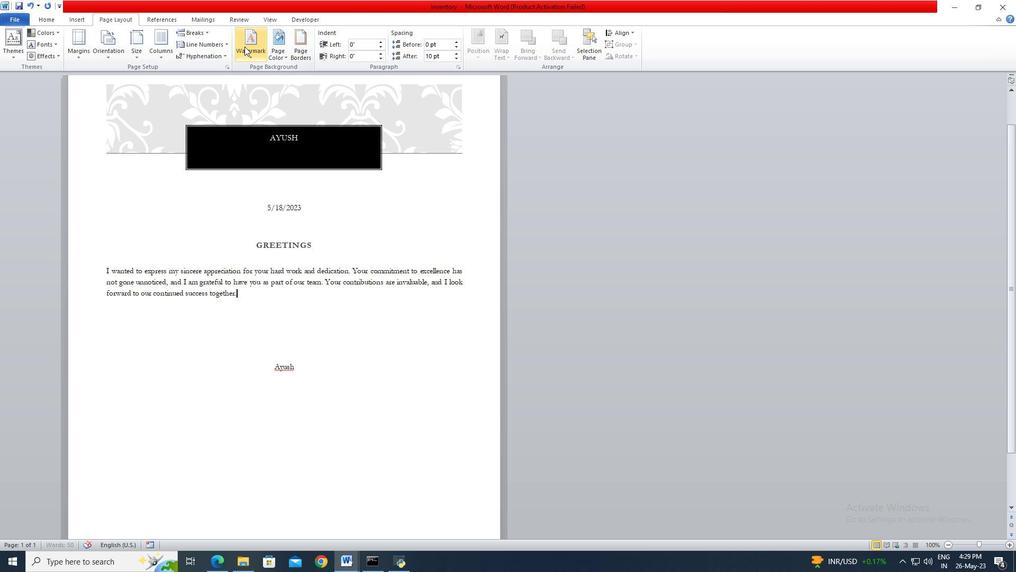 
Action: Mouse pressed left at (247, 48)
Screenshot: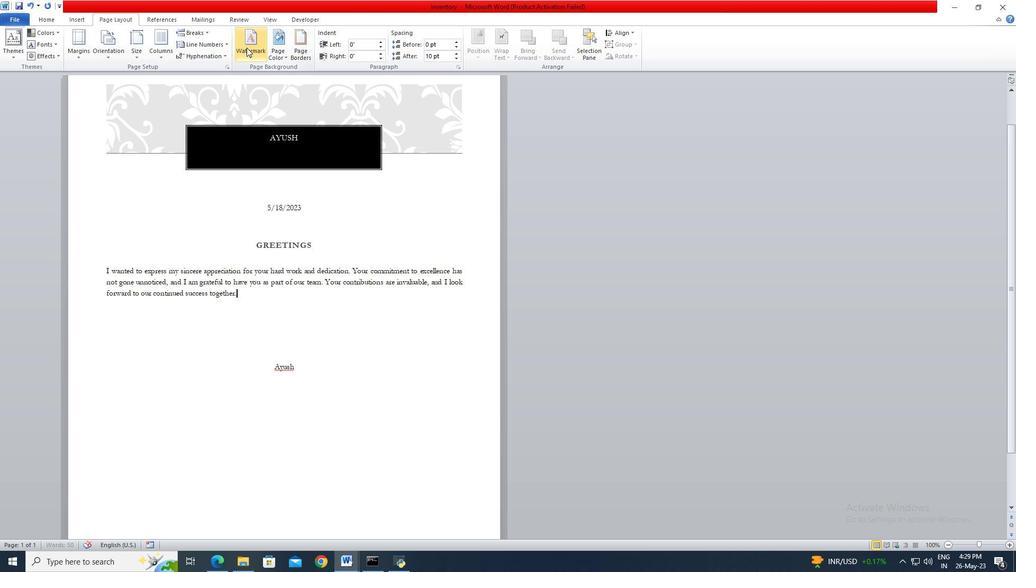 
Action: Mouse moved to (288, 378)
Screenshot: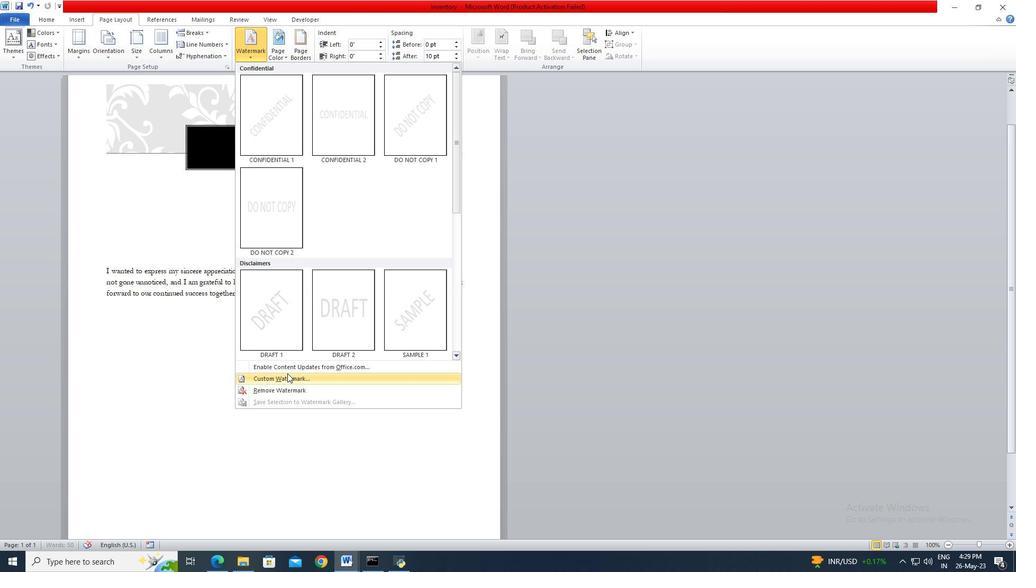 
Action: Mouse pressed left at (288, 378)
Screenshot: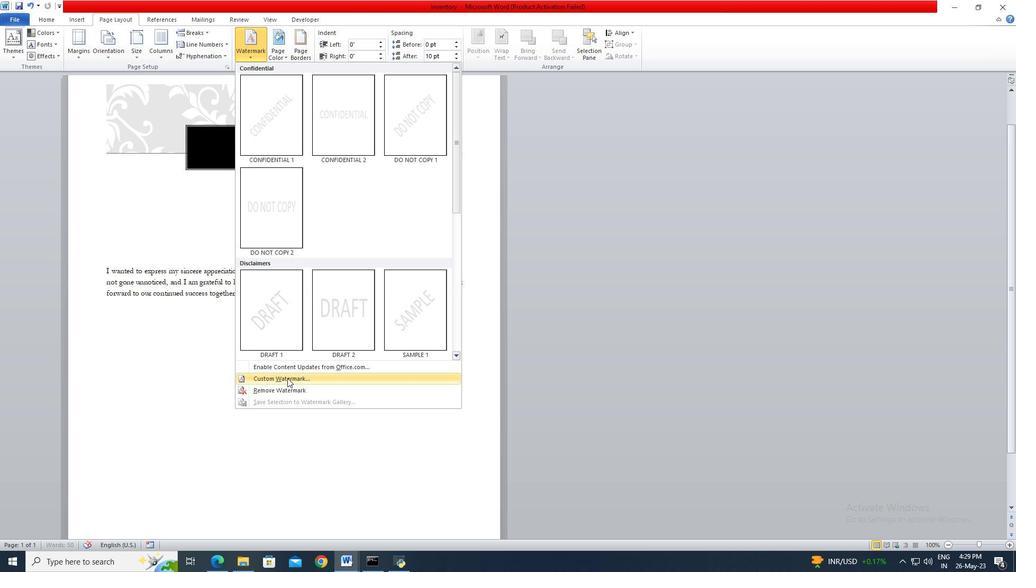 
Action: Mouse moved to (413, 253)
Screenshot: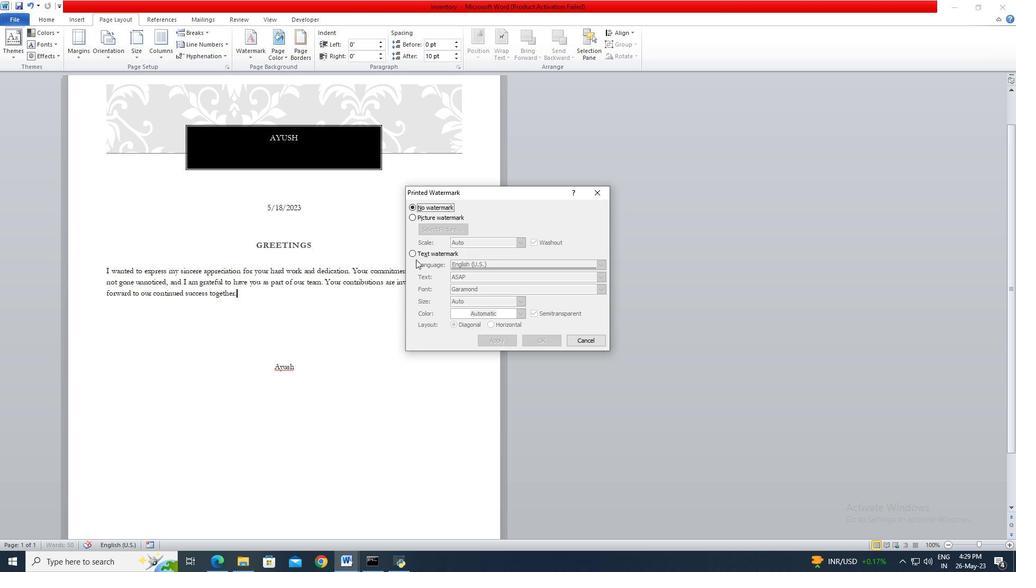 
Action: Mouse pressed left at (413, 253)
Screenshot: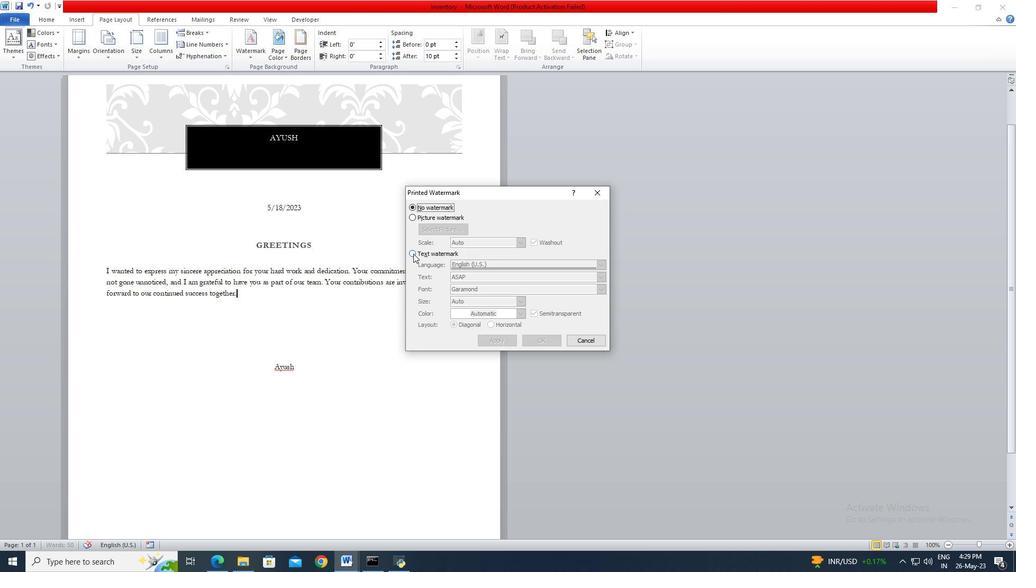 
Action: Mouse moved to (478, 277)
Screenshot: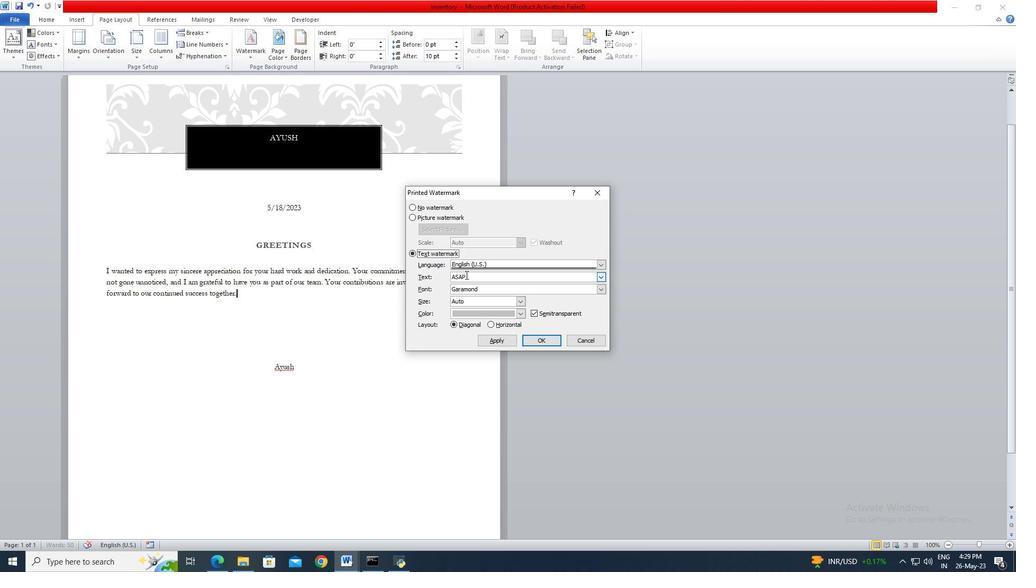 
Action: Mouse pressed left at (478, 277)
Screenshot: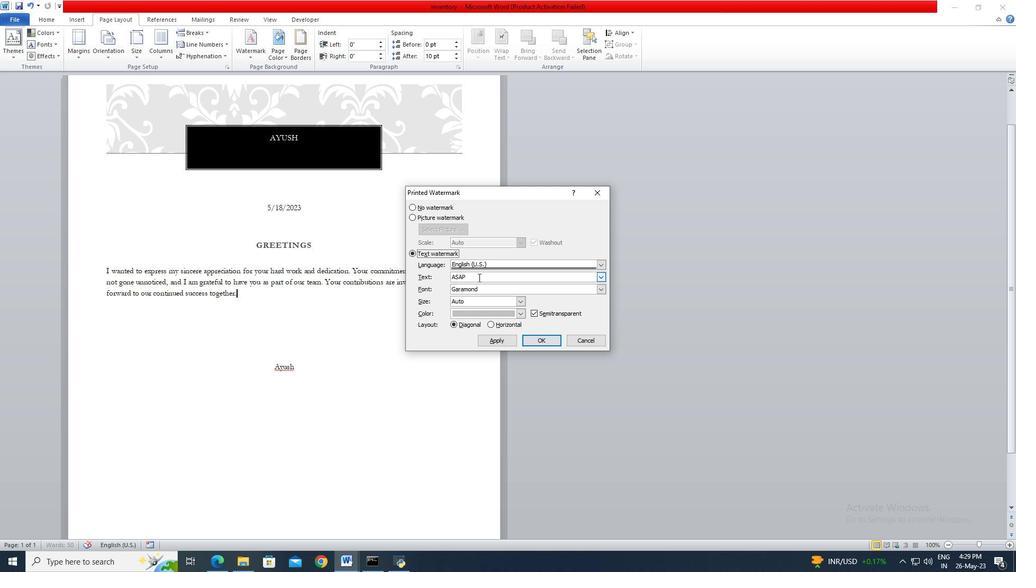 
Action: Key pressed ctrl+A<Key.delete>confidential<Key.space>37
Screenshot: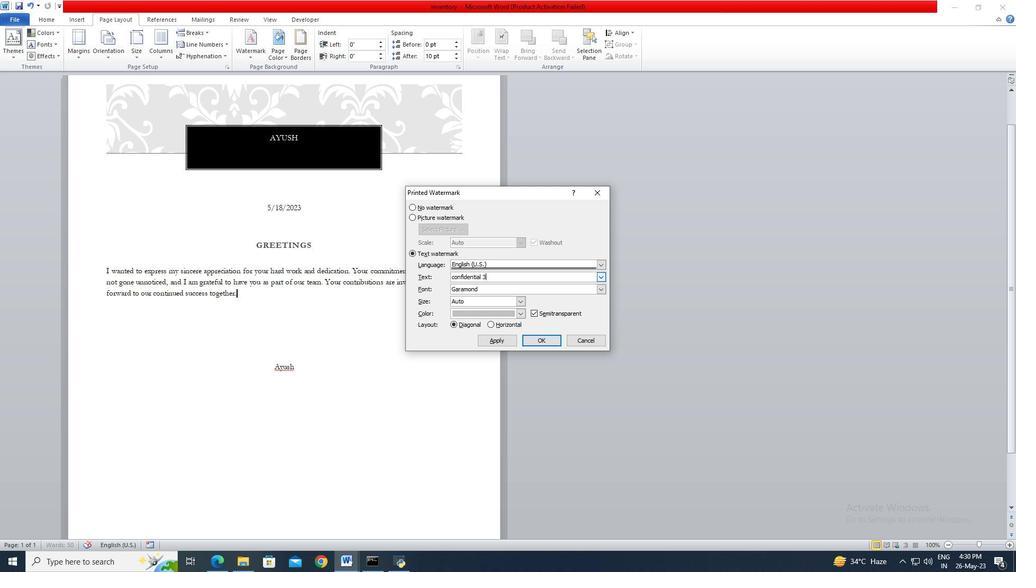 
Action: Mouse moved to (550, 341)
Screenshot: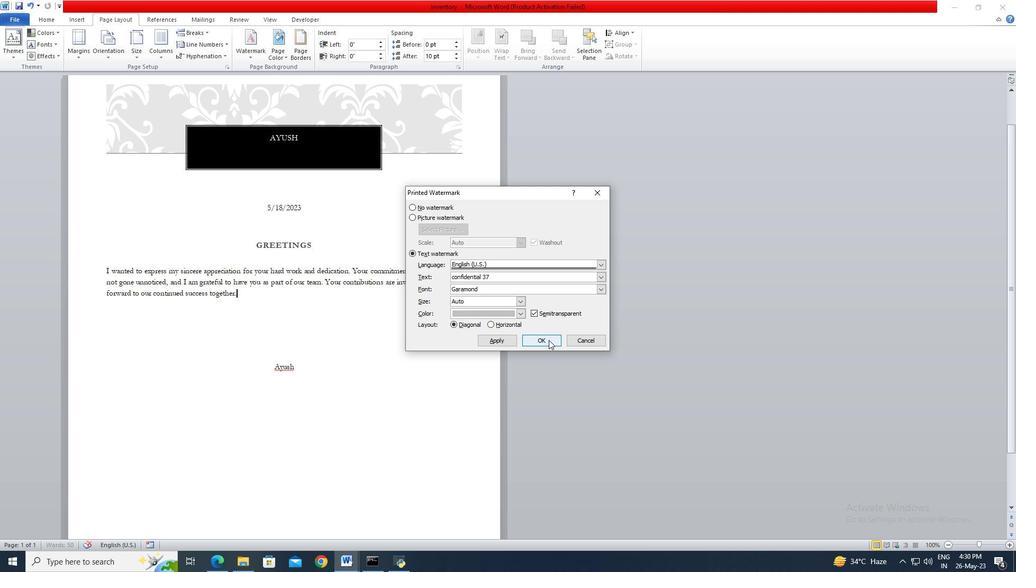 
Action: Mouse pressed left at (550, 341)
Screenshot: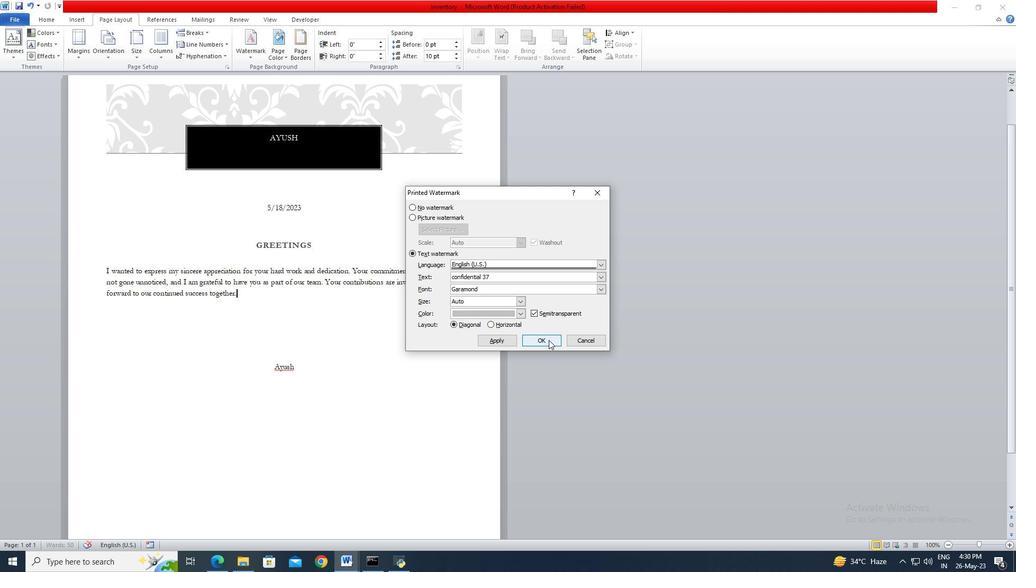 
Action: Key pressed <Key.f10>
Screenshot: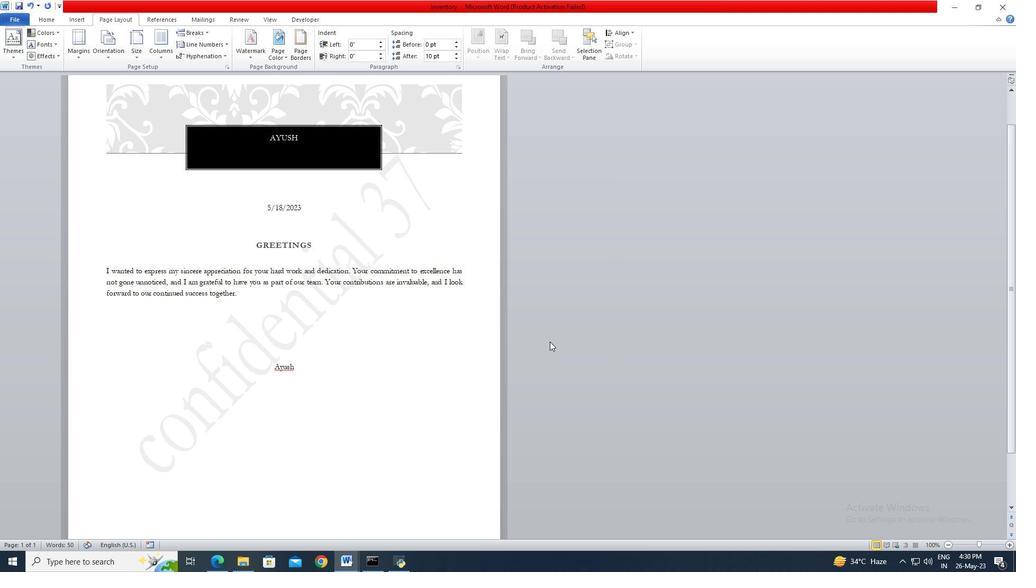 
